 Task: Create new contact,   with mail id: 'ScarlettLewis@cooperhewitt.org', first name: 'Scarlett', Last name: 'Lewis', Job Title: UX/UI Designer, Phone number (408) 555-9012. Change life cycle stage to  'Lead' and lead status to 'New'. Add new company to the associated contact: www.verizon.com and type: Vendor. Logged in from softage.4@softage.net
Action: Mouse moved to (63, 54)
Screenshot: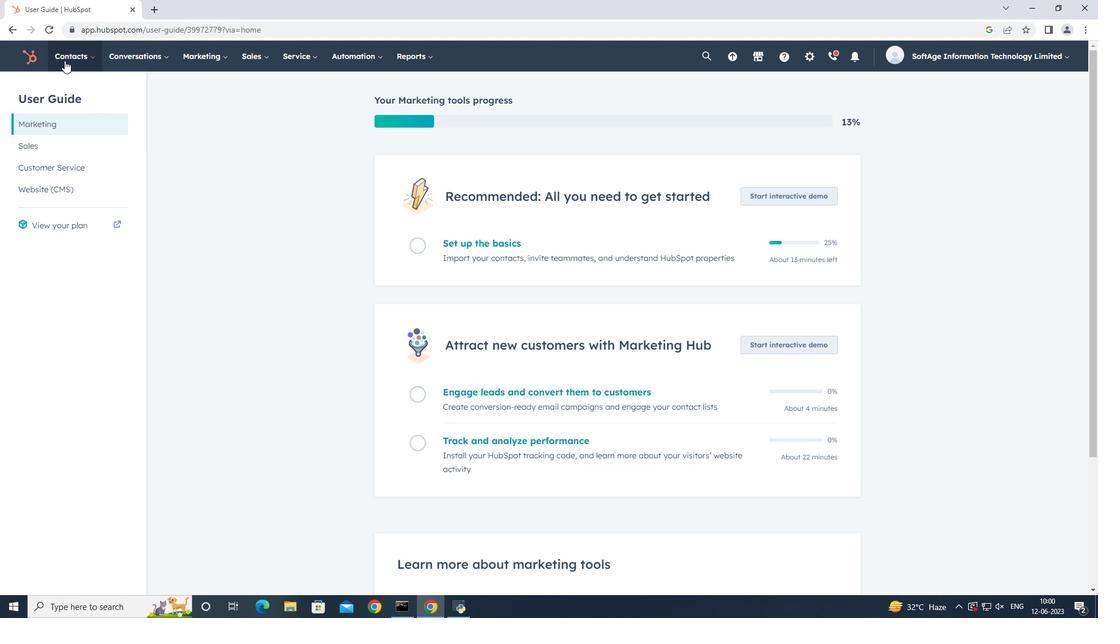 
Action: Mouse pressed left at (63, 54)
Screenshot: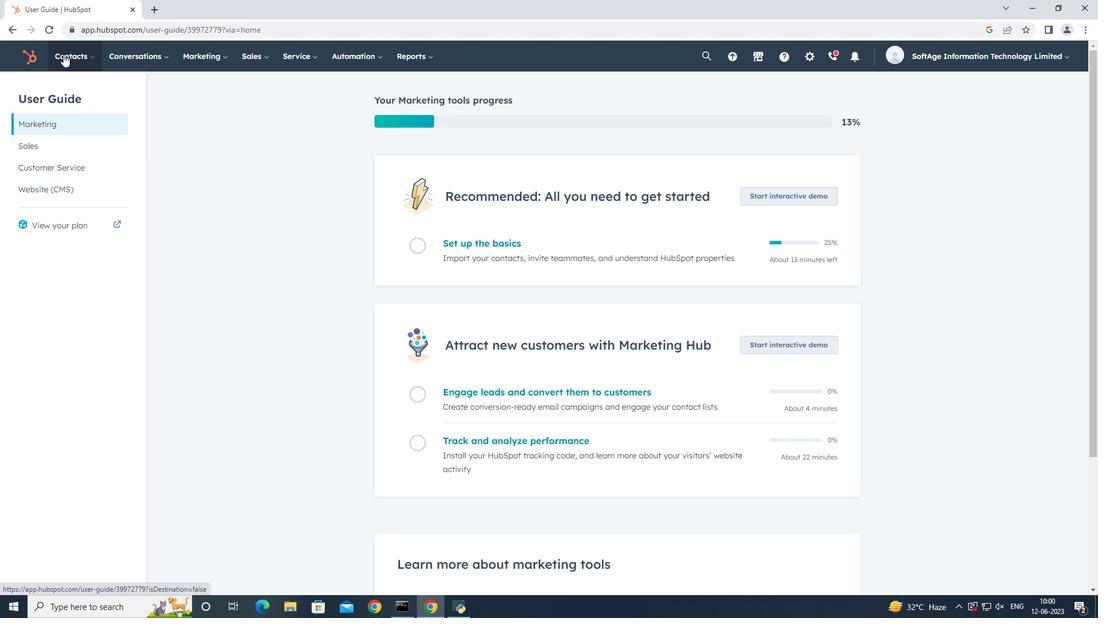 
Action: Mouse moved to (85, 86)
Screenshot: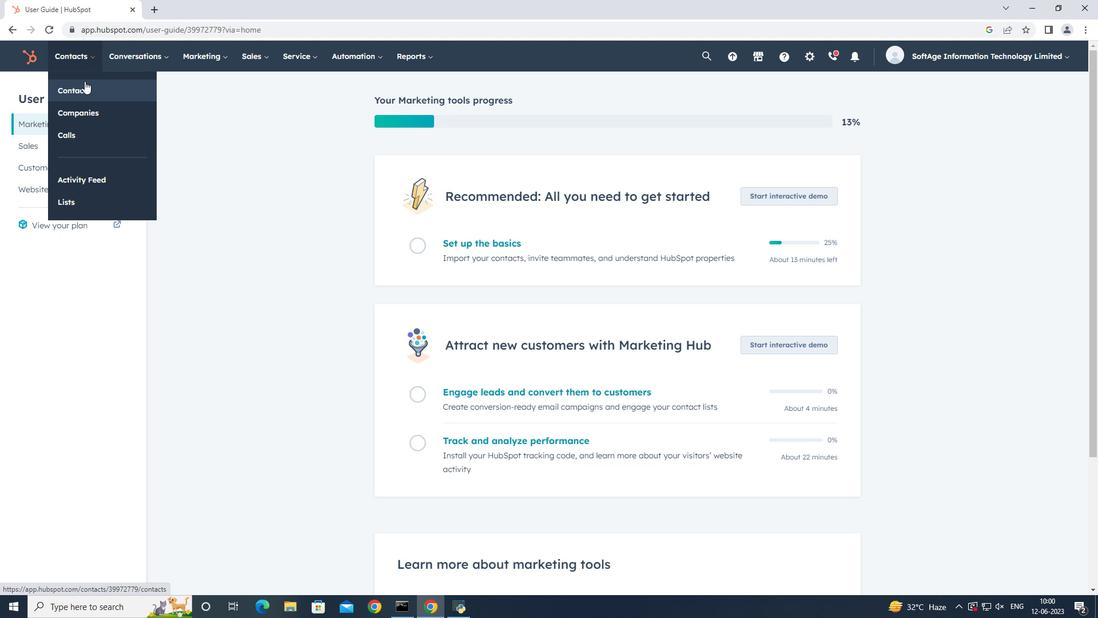 
Action: Mouse pressed left at (85, 86)
Screenshot: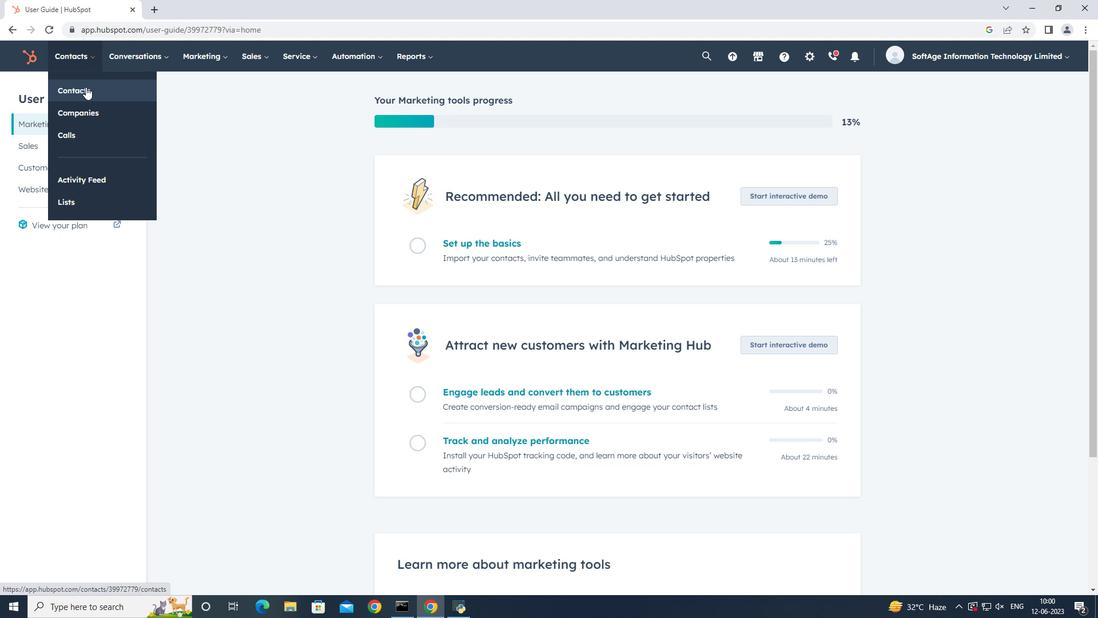 
Action: Mouse moved to (1032, 100)
Screenshot: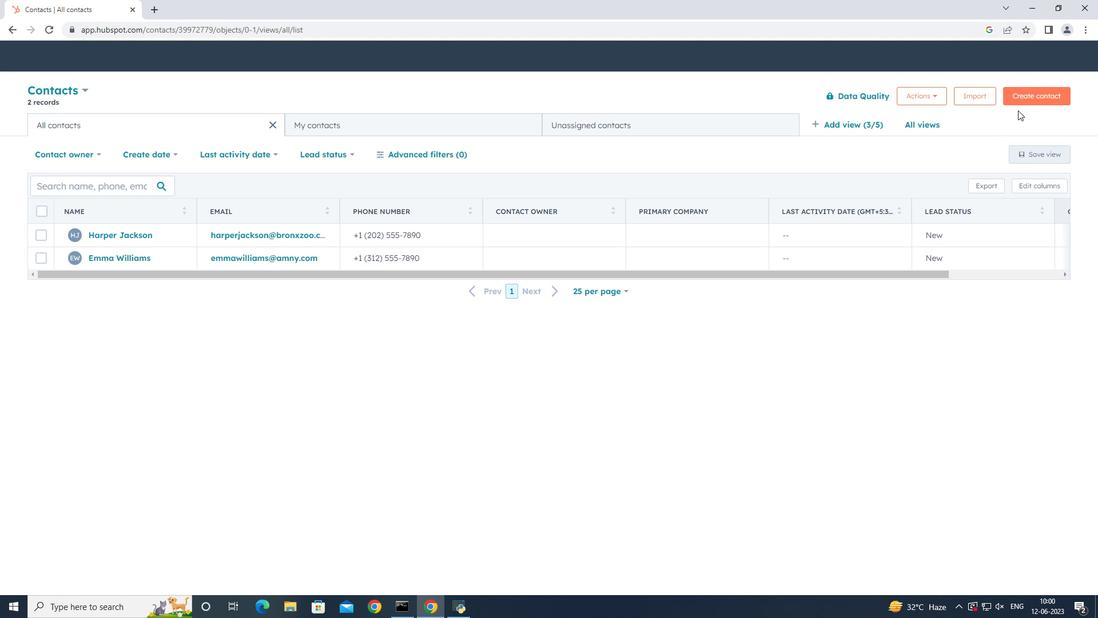
Action: Mouse pressed left at (1032, 100)
Screenshot: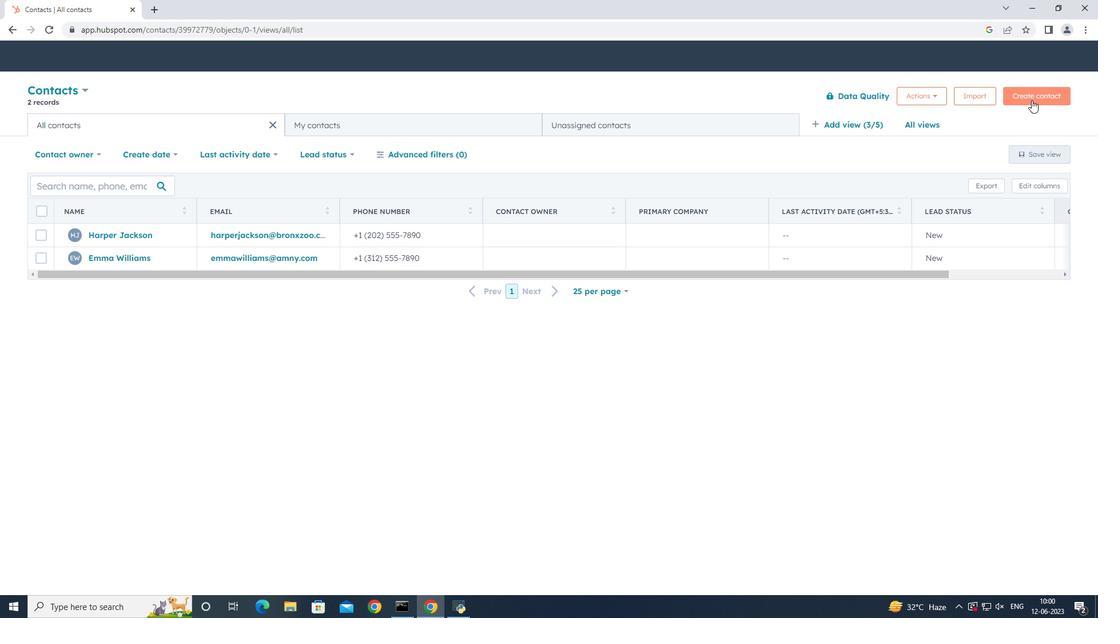 
Action: Mouse moved to (879, 144)
Screenshot: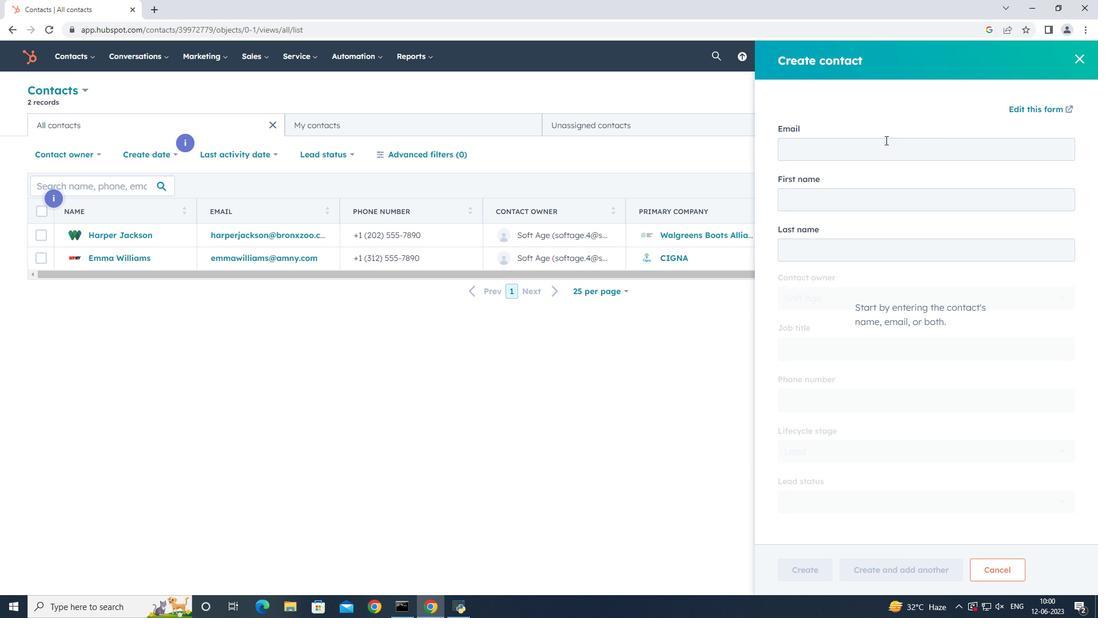 
Action: Mouse pressed left at (879, 144)
Screenshot: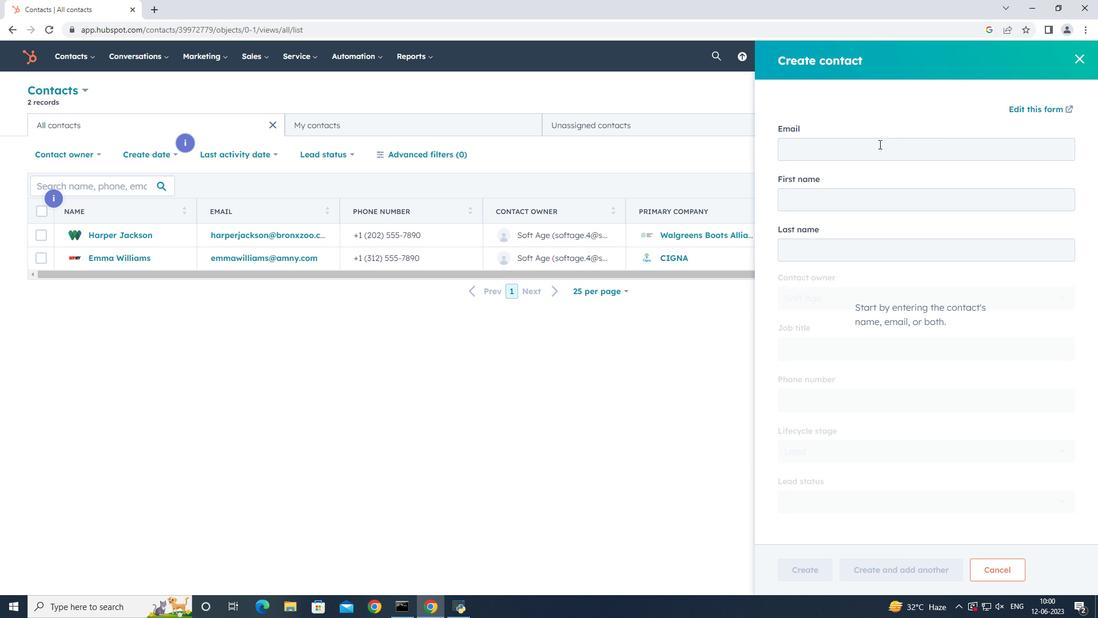 
Action: Mouse moved to (876, 145)
Screenshot: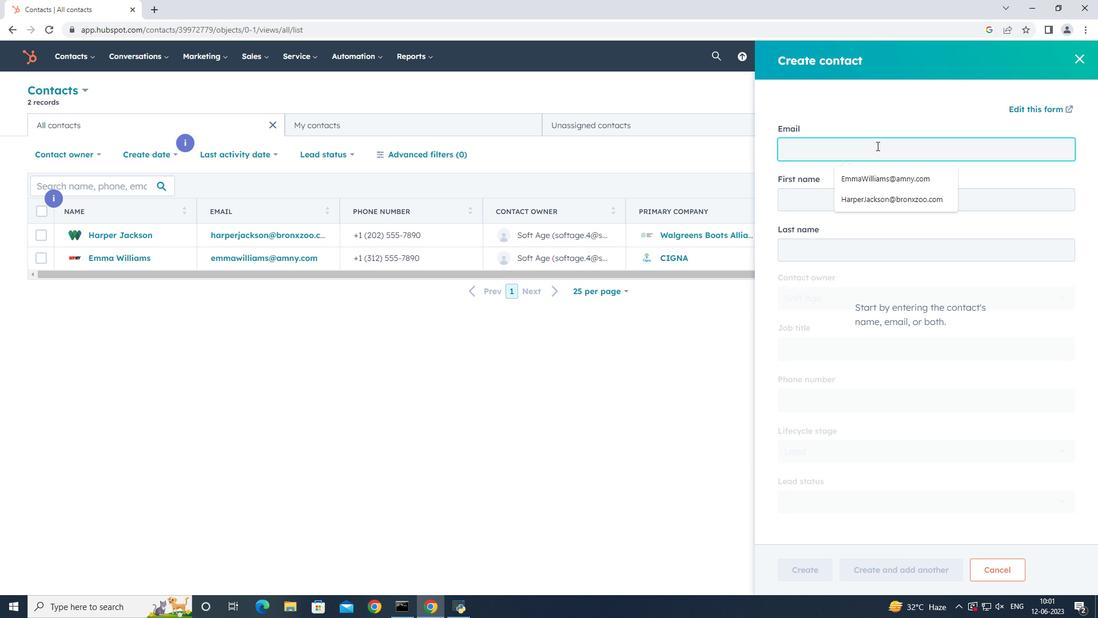 
Action: Key pressed <Key.shift>Scarlett<Key.shift><Key.shift><Key.shift><Key.shift><Key.shift><Key.shift>Lewis<Key.shift>@cooperhewitt.org
Screenshot: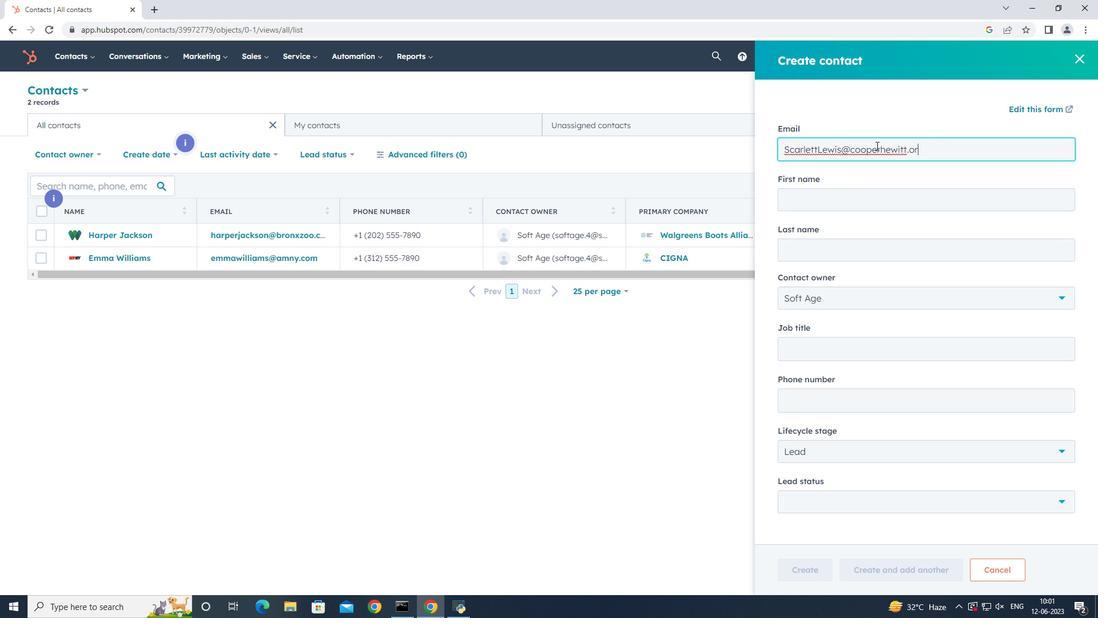 
Action: Mouse moved to (931, 198)
Screenshot: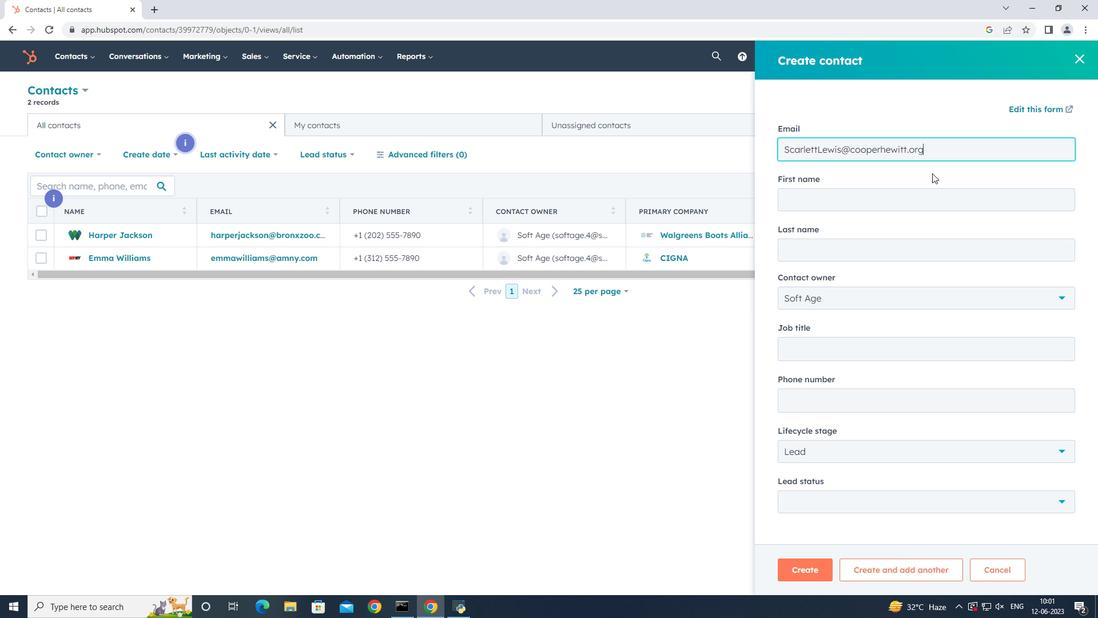 
Action: Mouse pressed left at (931, 198)
Screenshot: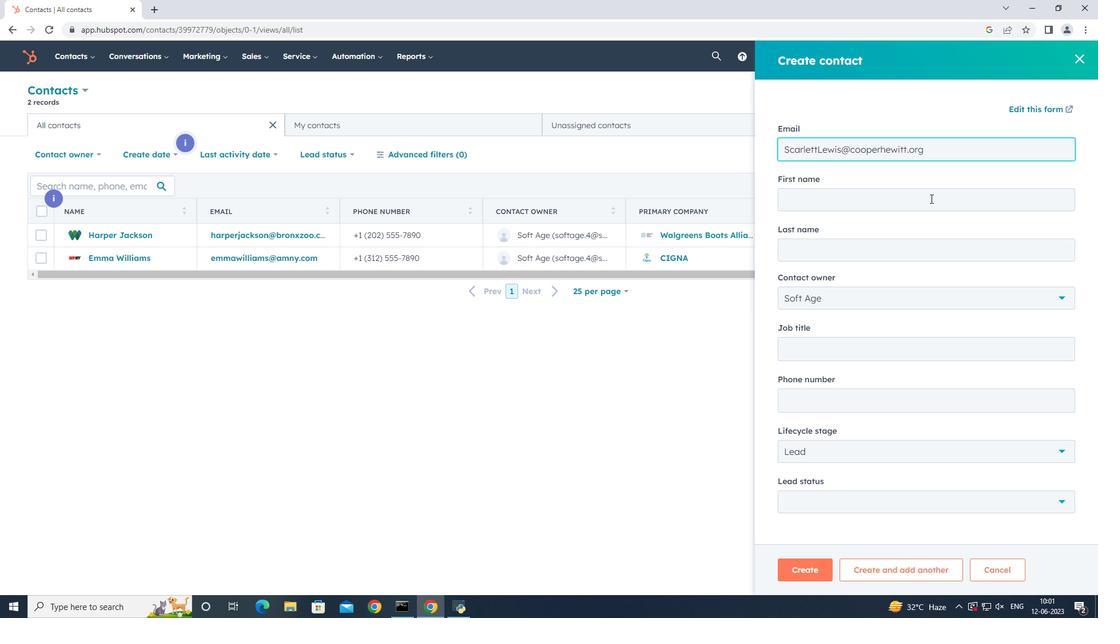 
Action: Mouse moved to (929, 189)
Screenshot: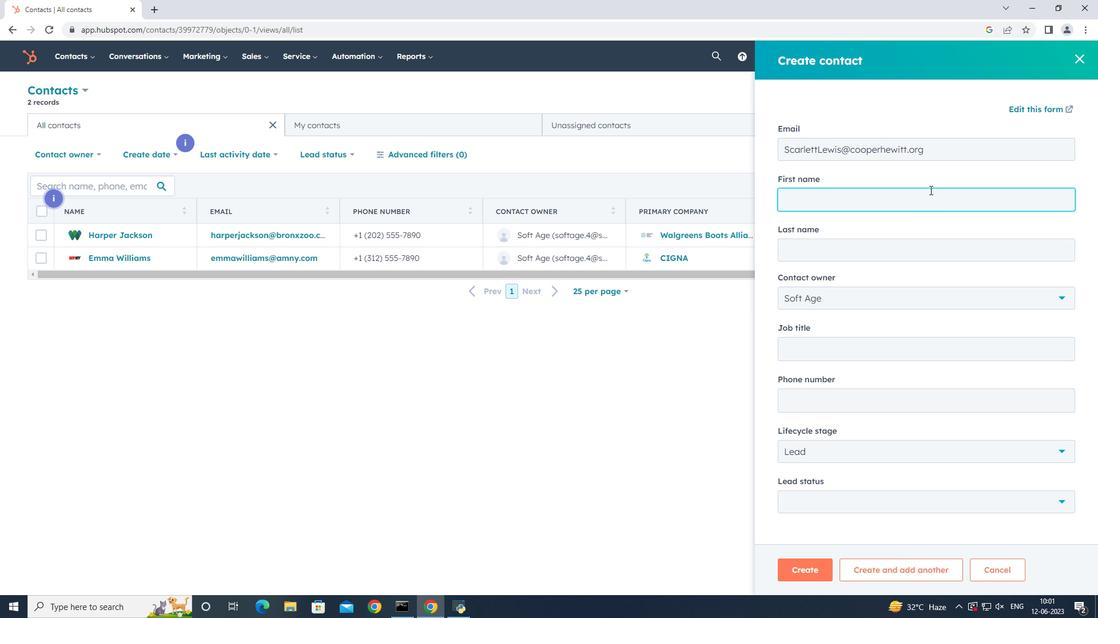 
Action: Key pressed <Key.shift>Scarlett<Key.tab><Key.shift><Key.shift><Key.shift><Key.shift><Key.shift><Key.shift><Key.shift><Key.shift><Key.shift><Key.shift><Key.shift><Key.shift><Key.shift><Key.shift><Key.shift><Key.shift><Key.shift><Key.shift><Key.shift><Key.shift><Key.shift><Key.shift><Key.shift><Key.shift>Lewis
Screenshot: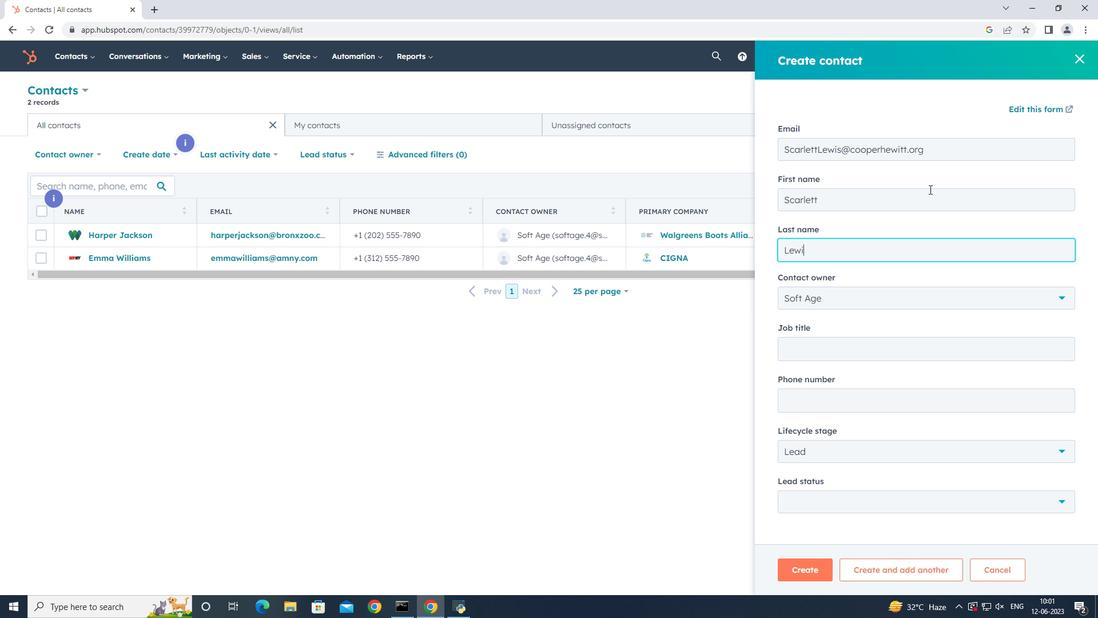 
Action: Mouse moved to (882, 347)
Screenshot: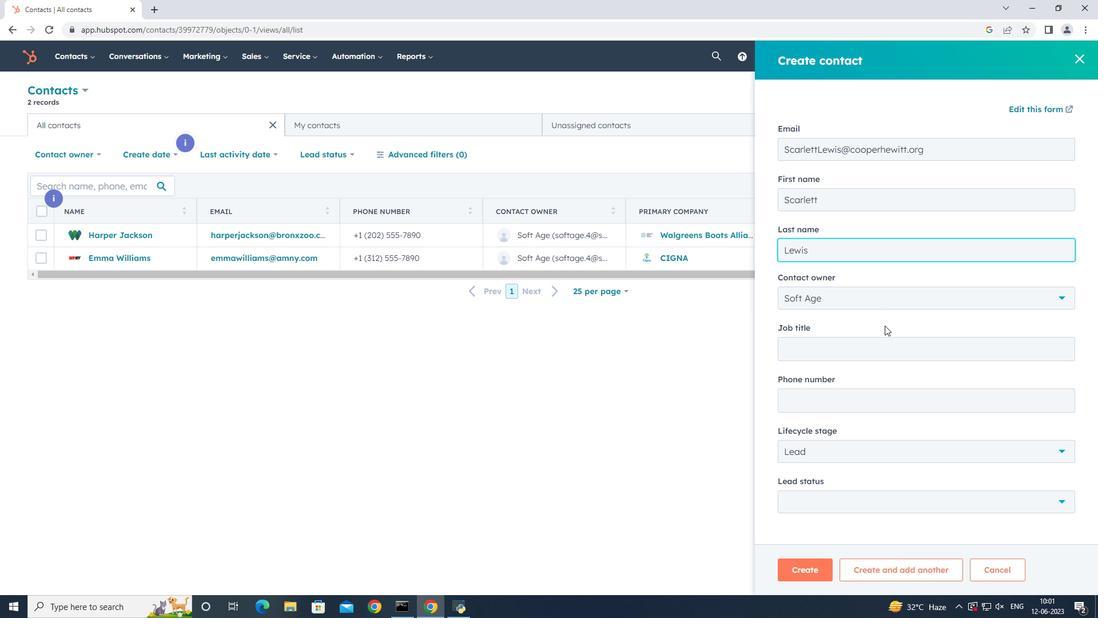 
Action: Mouse pressed left at (882, 347)
Screenshot: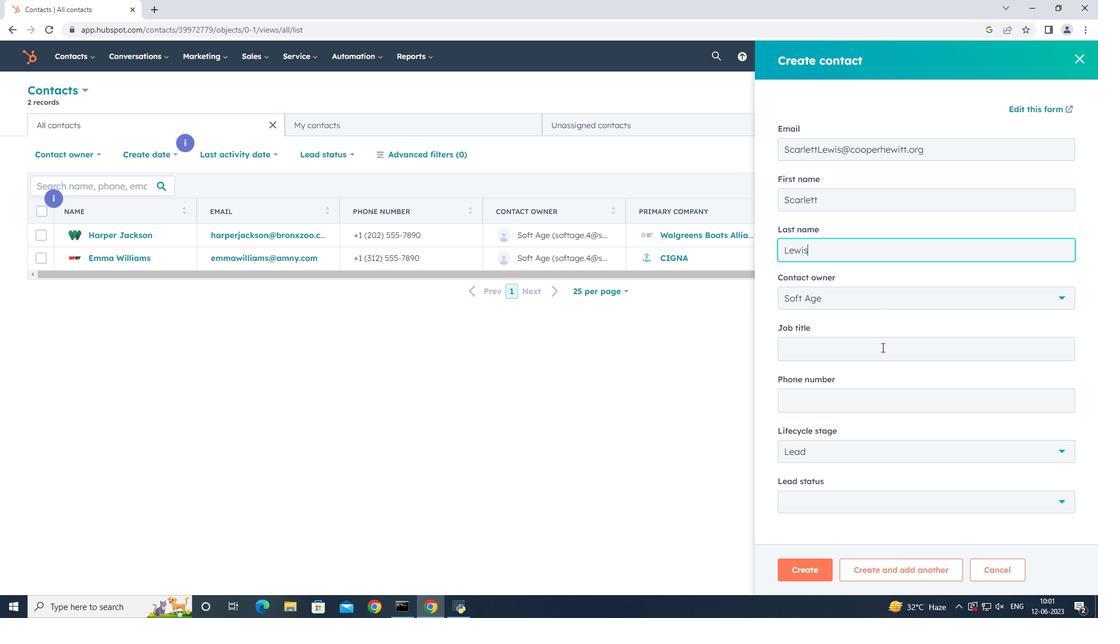 
Action: Key pressed <Key.shift>UX/<Key.shift>UI<Key.space><Key.shift><Key.shift><Key.shift><Key.shift><Key.shift><Key.shift><Key.shift><Key.shift><Key.shift><Key.shift><Key.shift><Key.shift>Designer
Screenshot: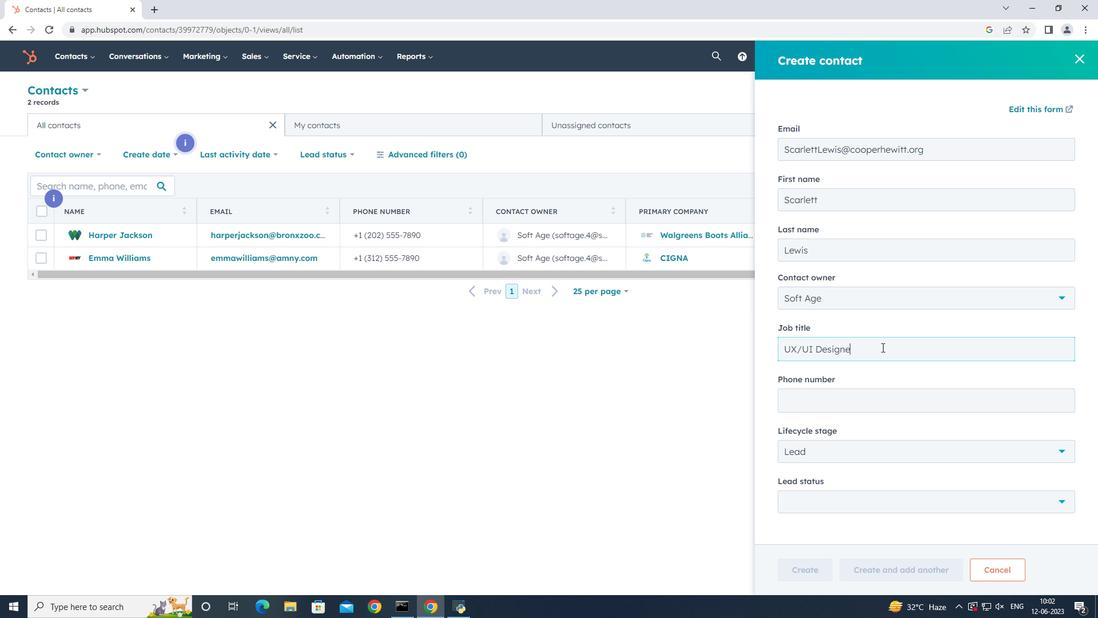 
Action: Mouse moved to (877, 403)
Screenshot: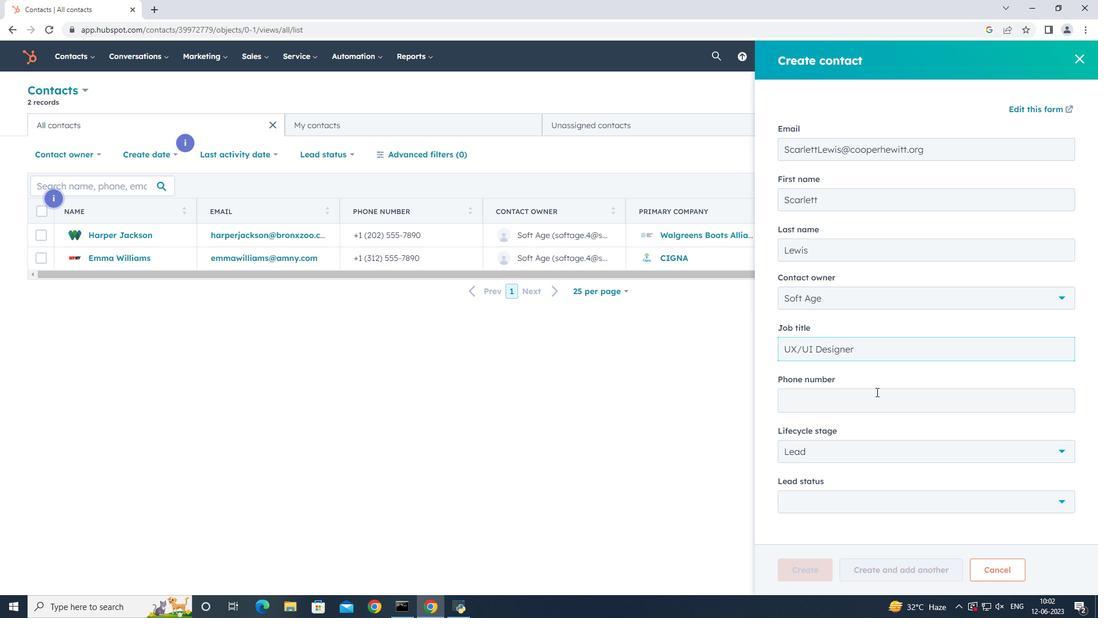 
Action: Mouse pressed left at (877, 403)
Screenshot: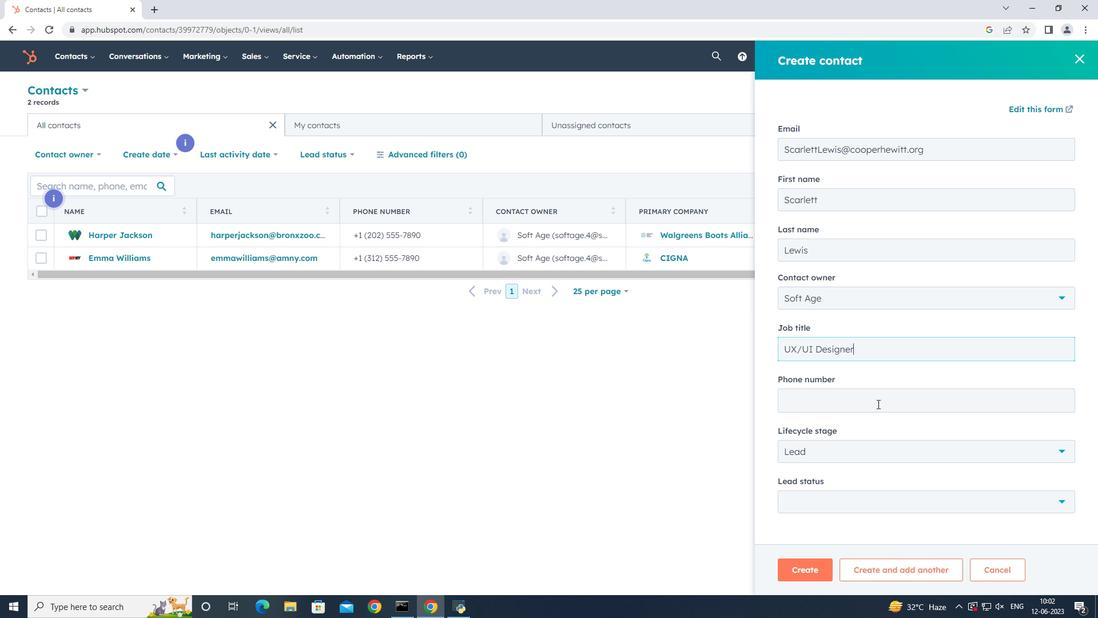 
Action: Mouse moved to (912, 403)
Screenshot: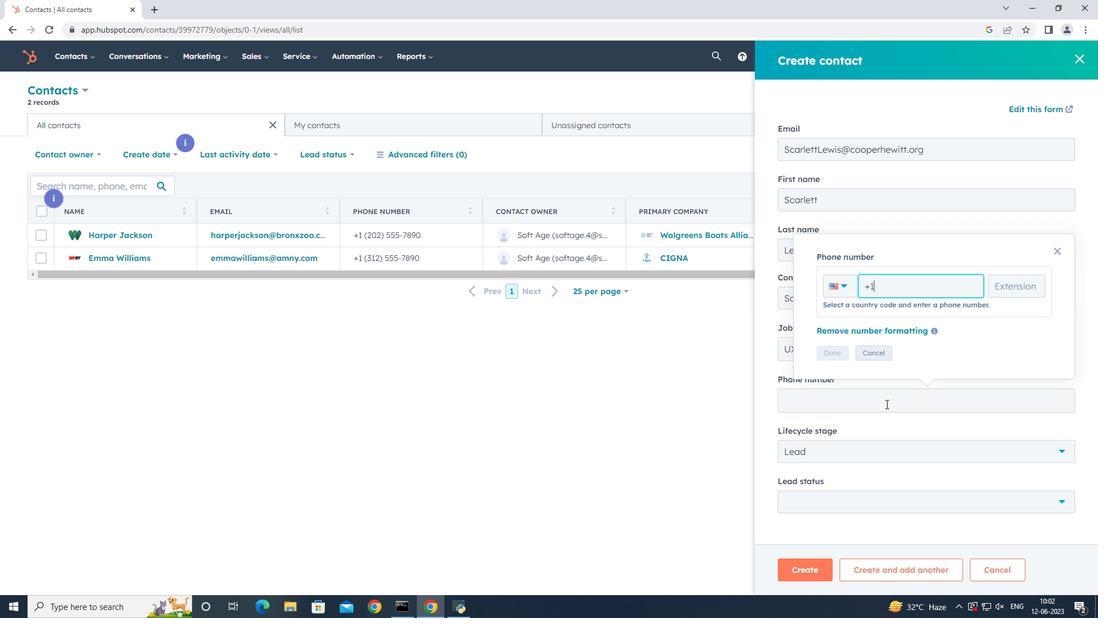 
Action: Key pressed 4085559012
Screenshot: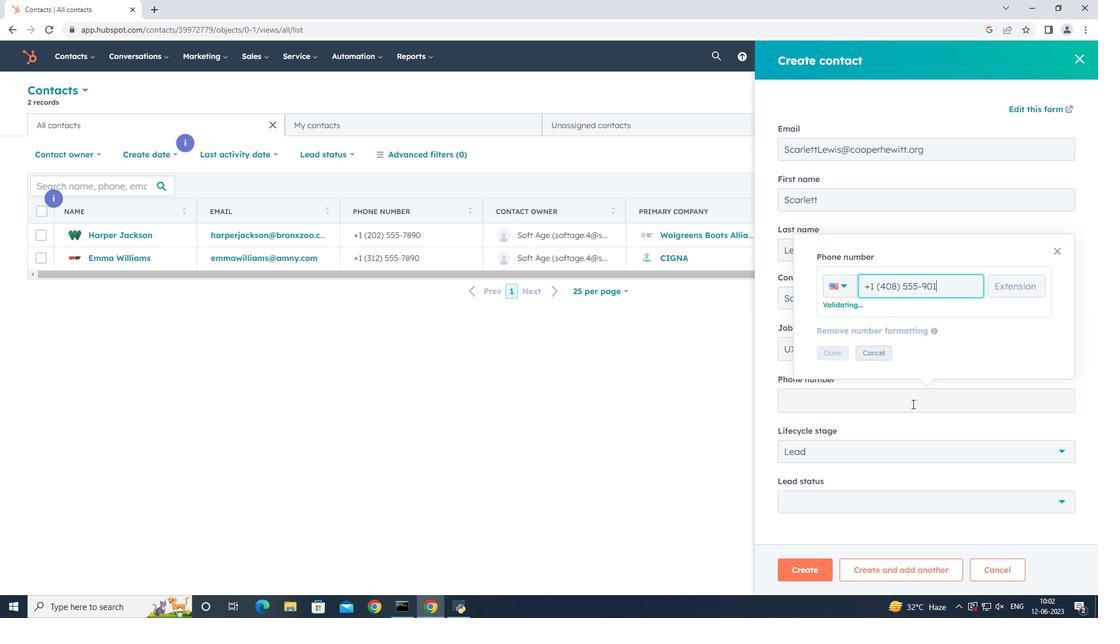 
Action: Mouse moved to (824, 346)
Screenshot: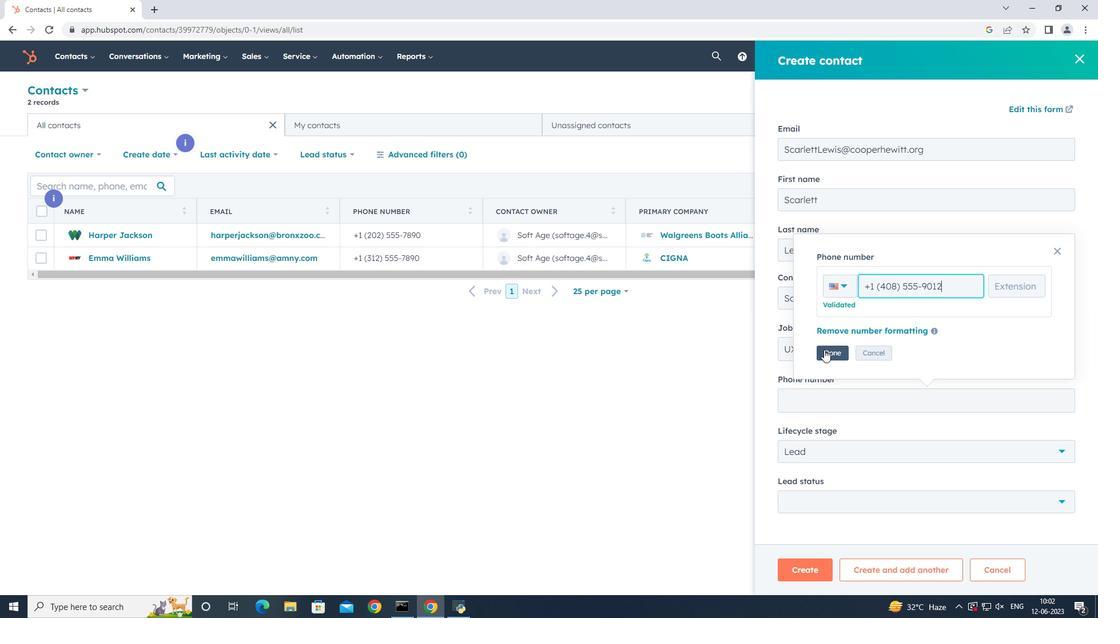 
Action: Mouse pressed left at (824, 346)
Screenshot: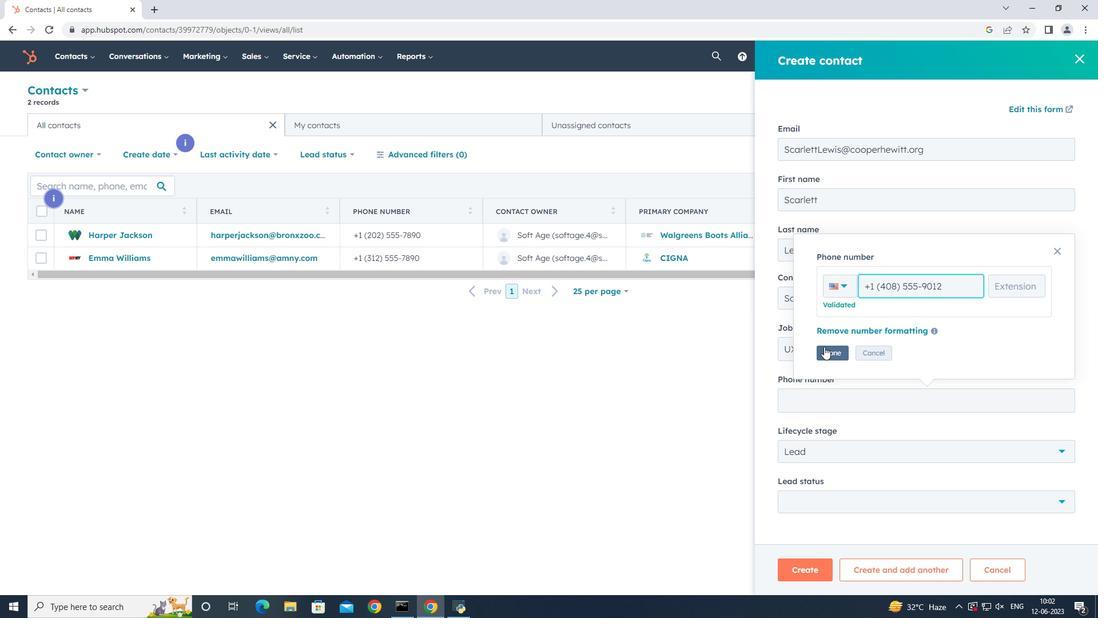 
Action: Mouse moved to (933, 456)
Screenshot: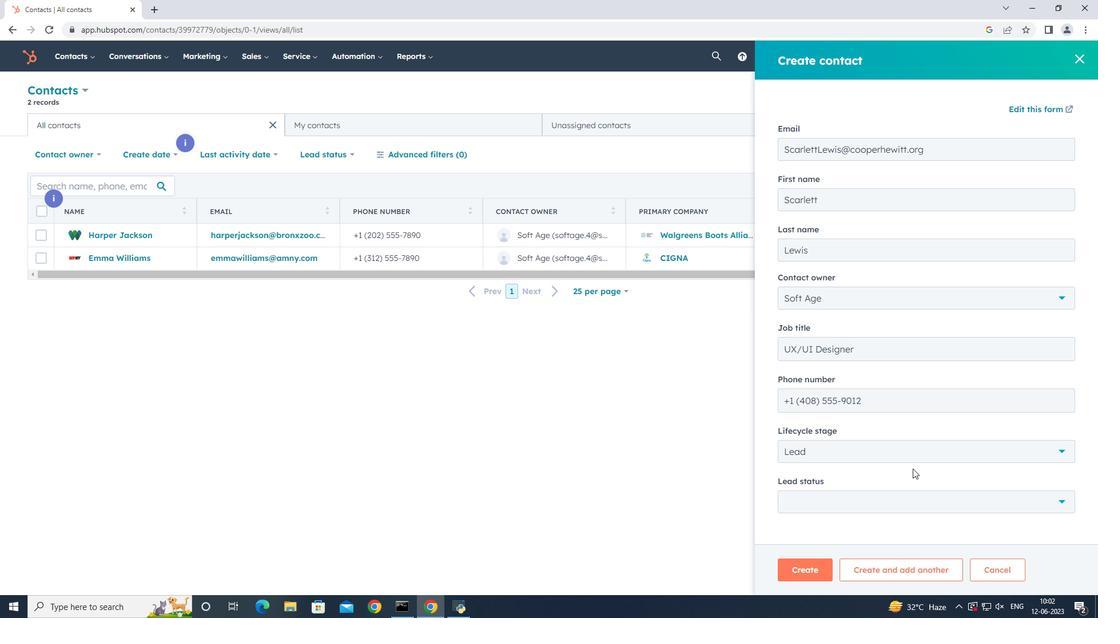 
Action: Mouse pressed left at (933, 456)
Screenshot: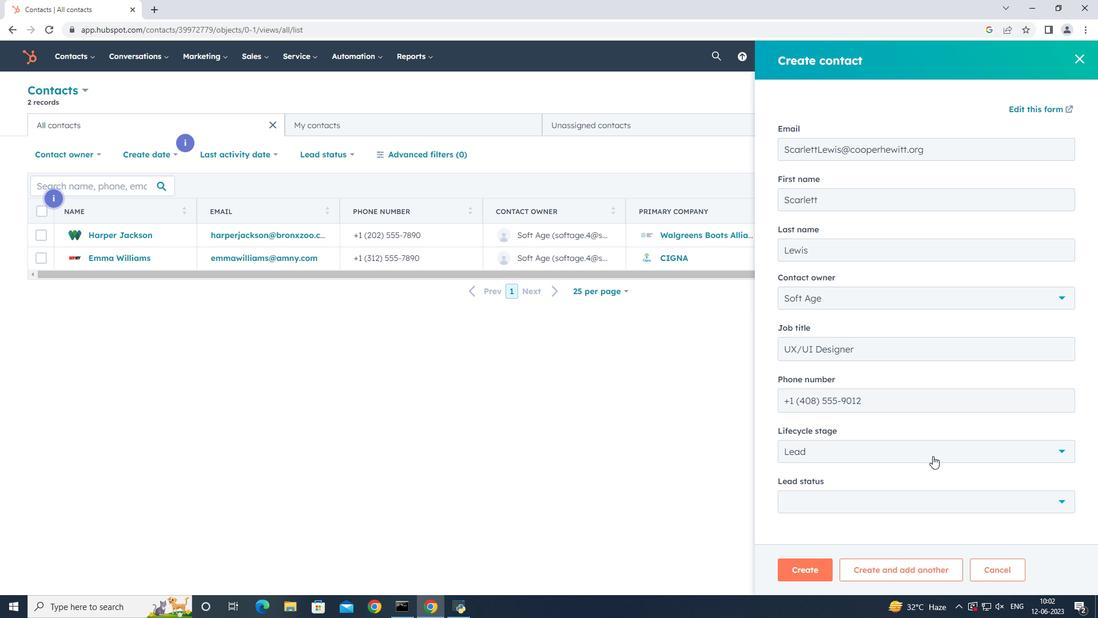 
Action: Mouse moved to (947, 346)
Screenshot: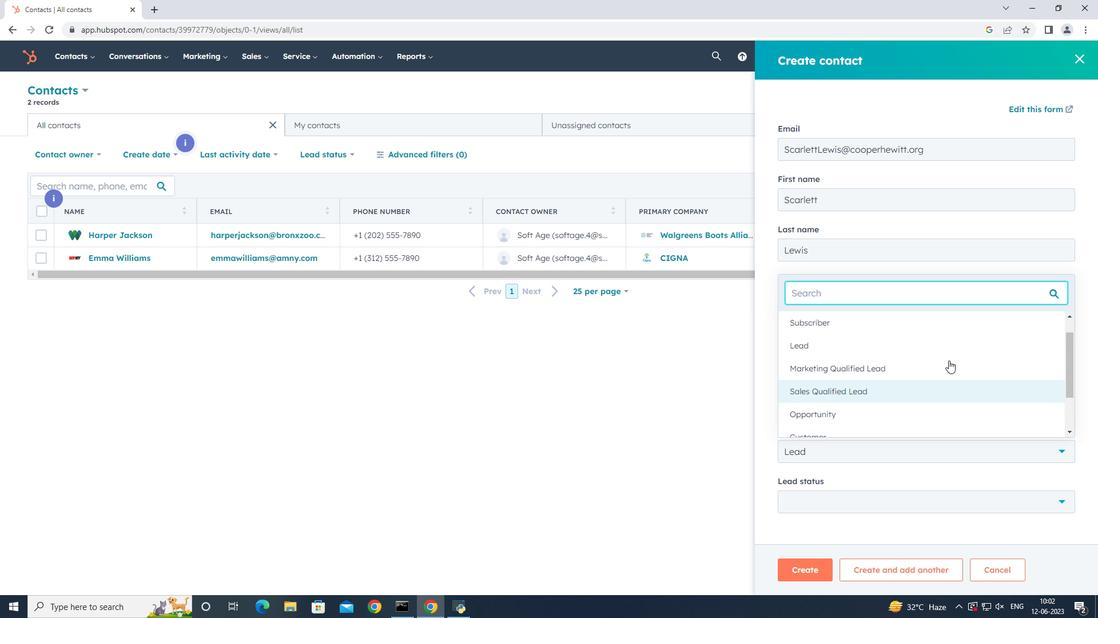 
Action: Mouse pressed left at (947, 346)
Screenshot: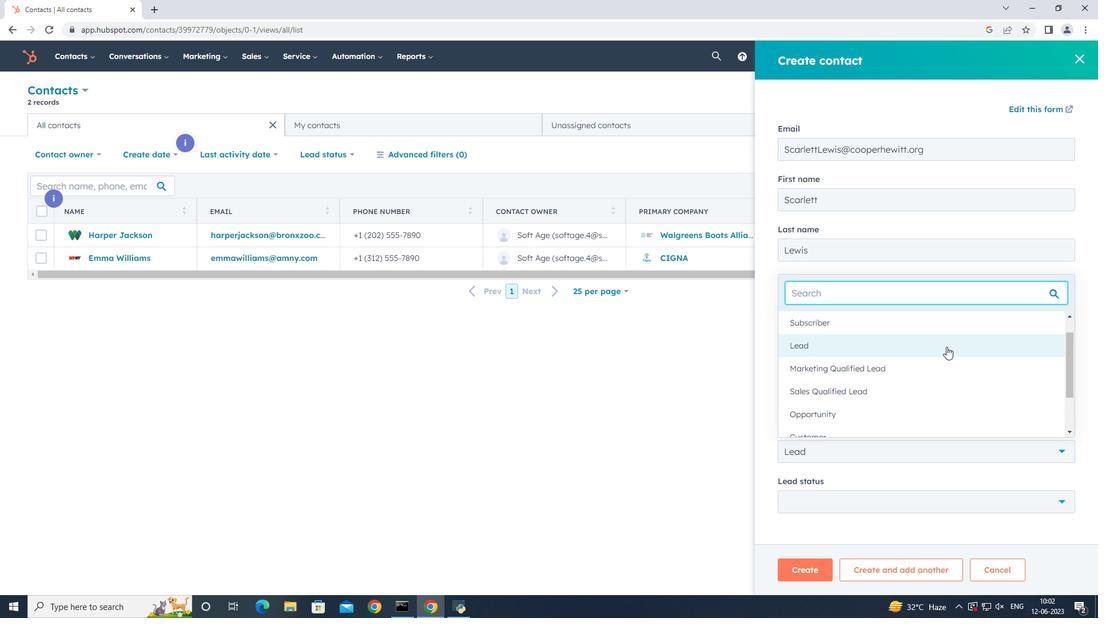 
Action: Mouse moved to (932, 502)
Screenshot: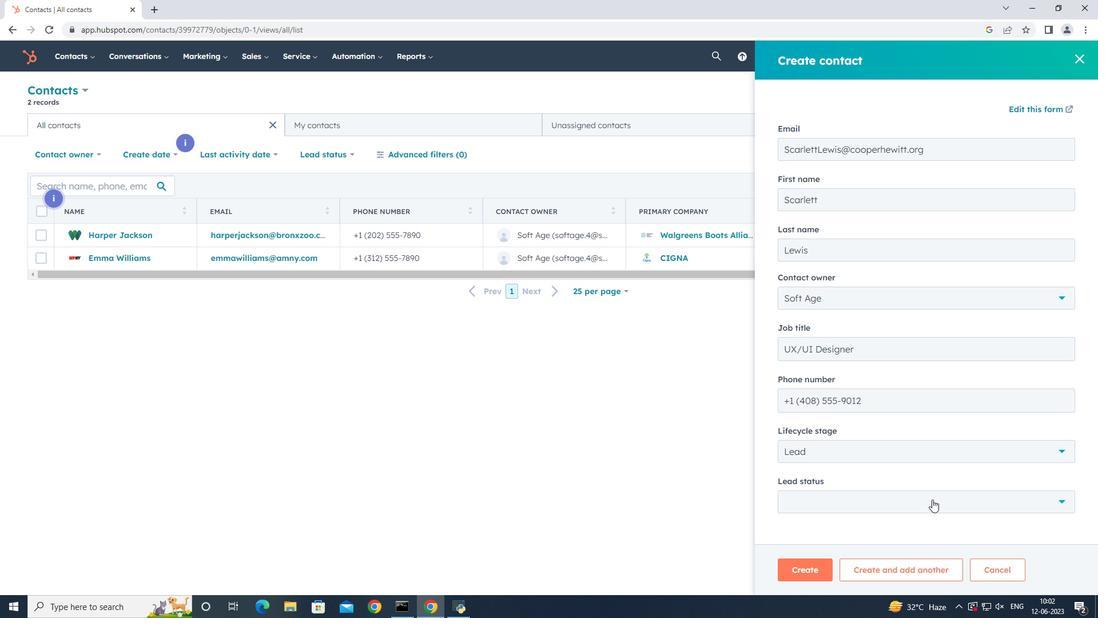
Action: Mouse pressed left at (932, 502)
Screenshot: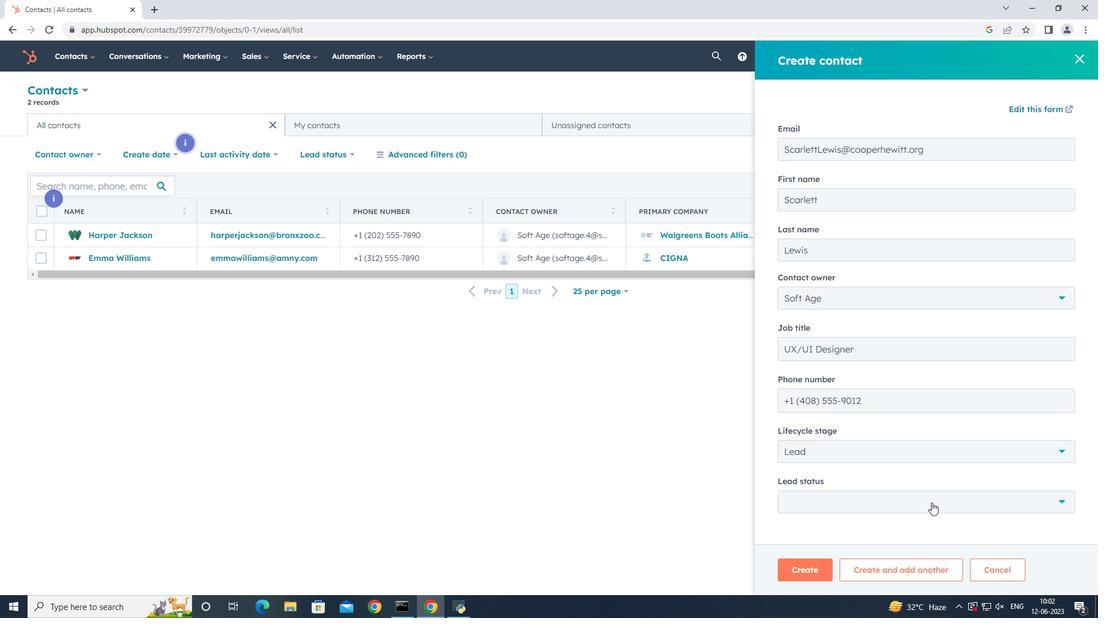 
Action: Mouse moved to (938, 401)
Screenshot: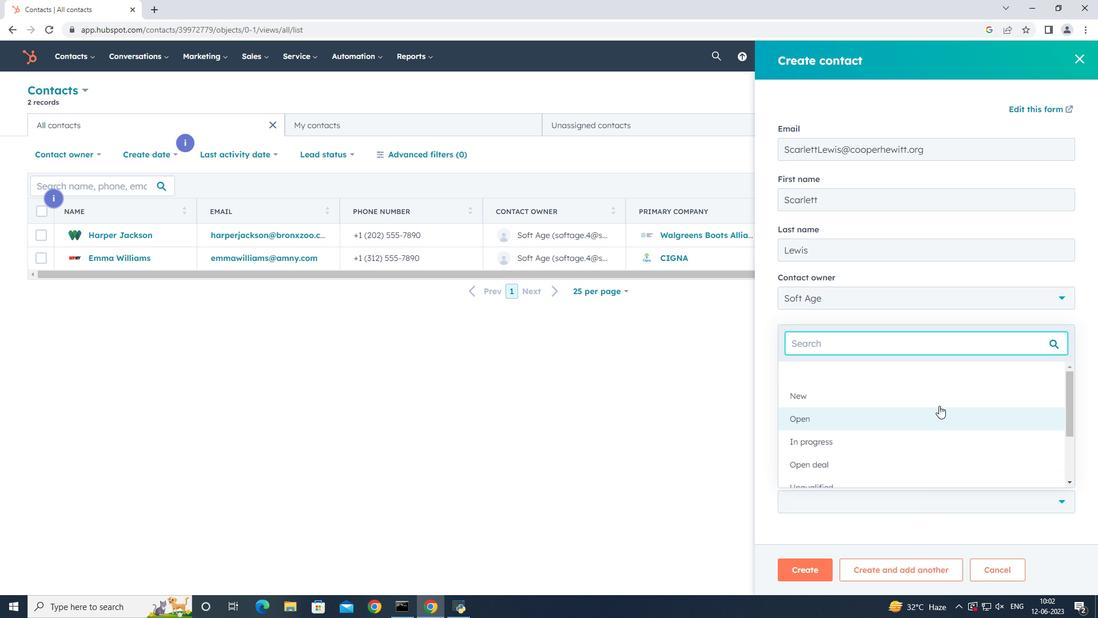 
Action: Mouse pressed left at (938, 401)
Screenshot: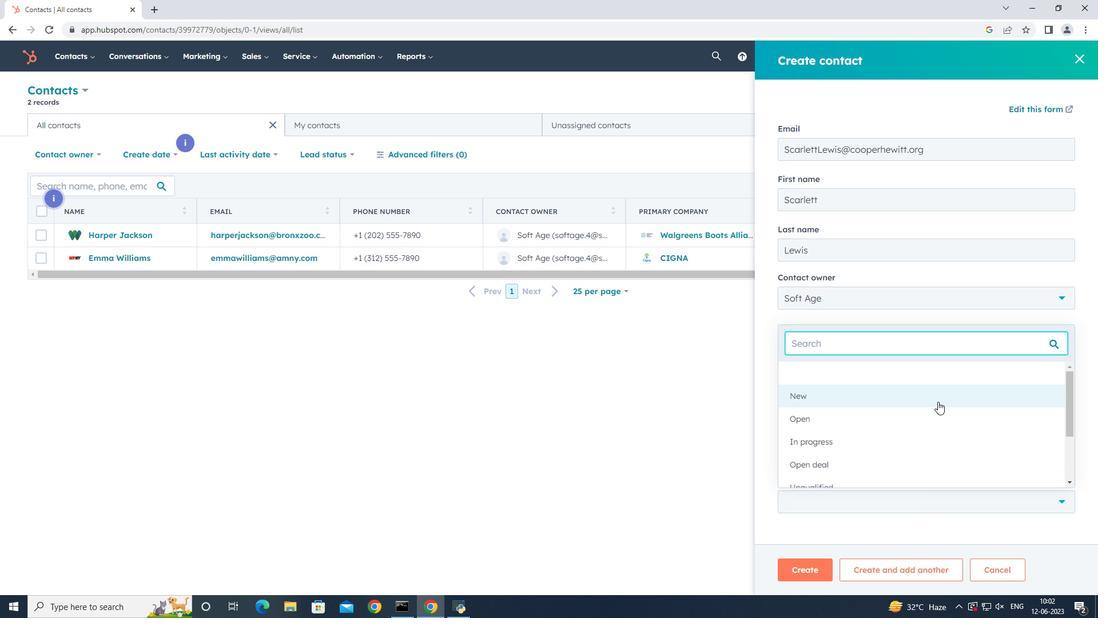 
Action: Mouse moved to (811, 566)
Screenshot: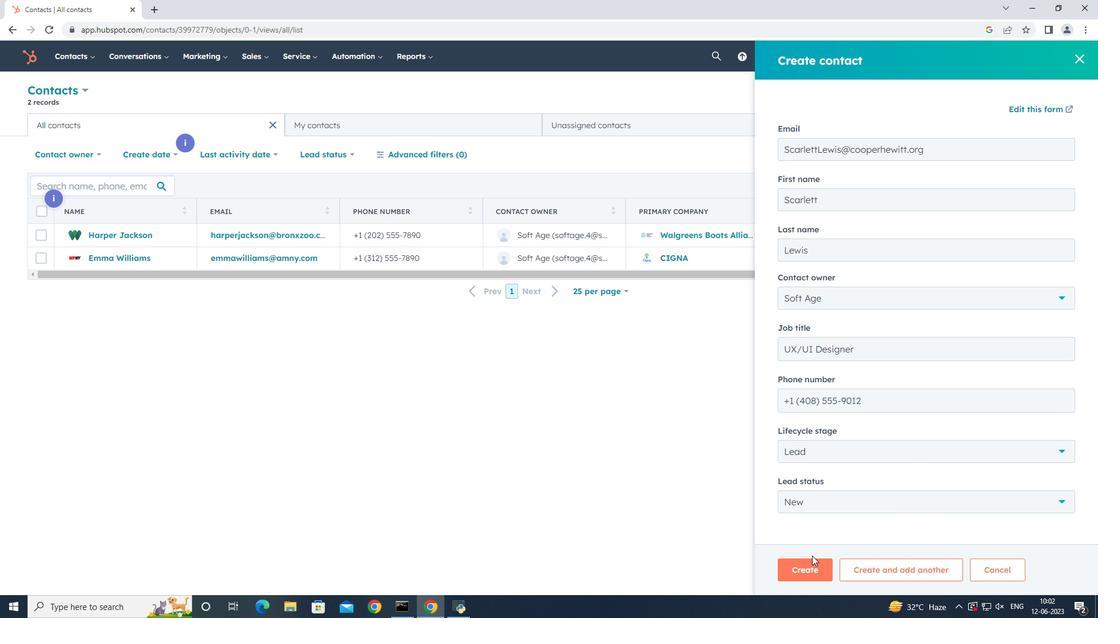 
Action: Mouse pressed left at (811, 566)
Screenshot: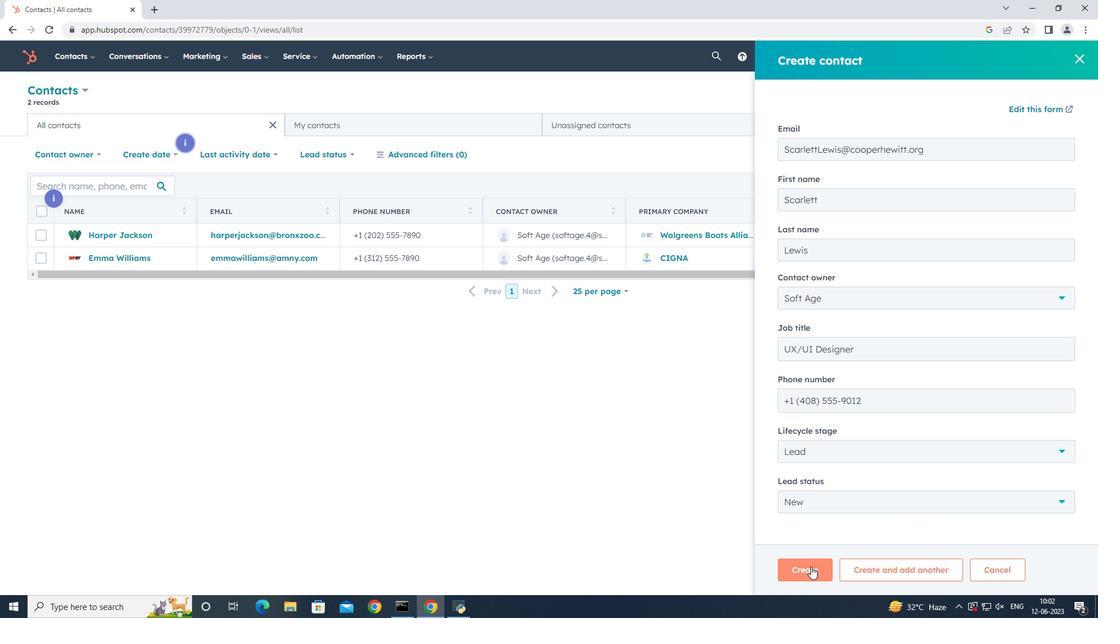 
Action: Mouse moved to (779, 372)
Screenshot: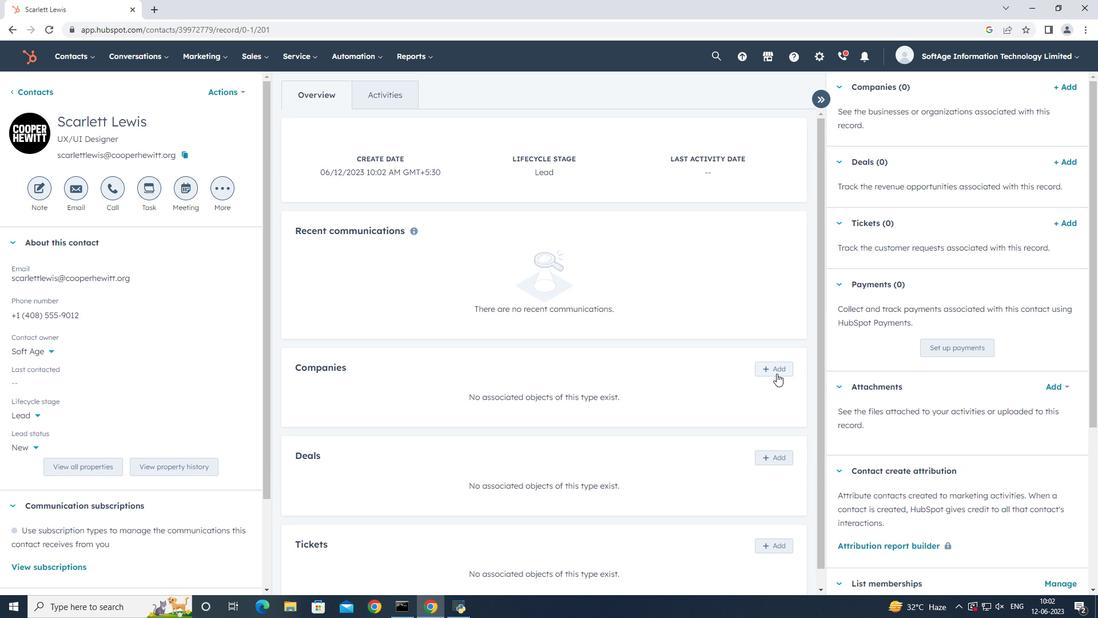 
Action: Mouse pressed left at (779, 372)
Screenshot: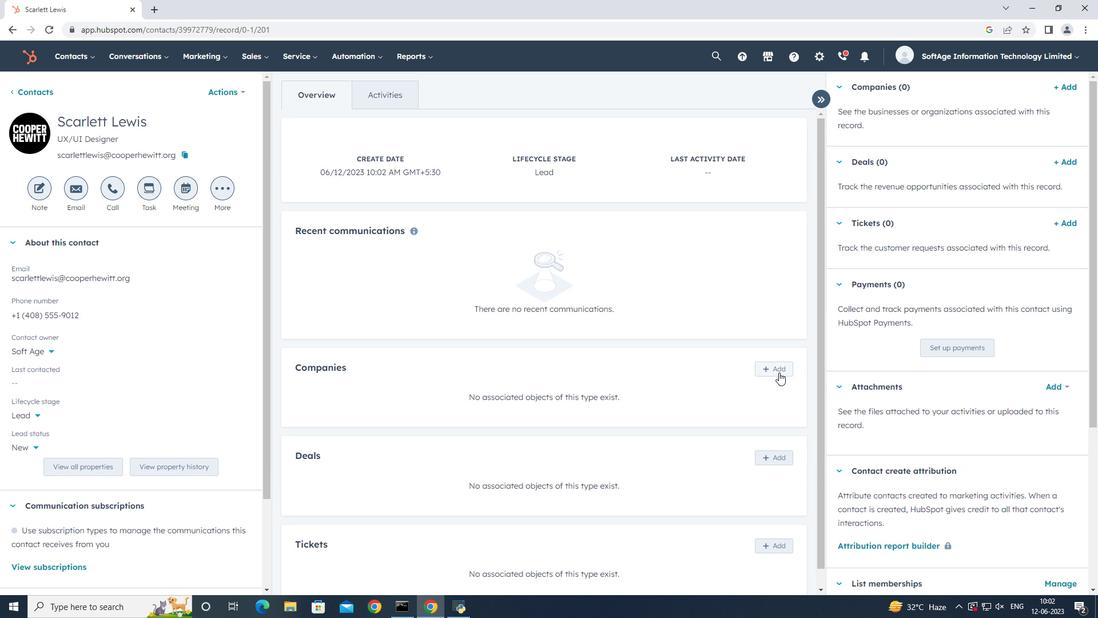 
Action: Mouse moved to (865, 128)
Screenshot: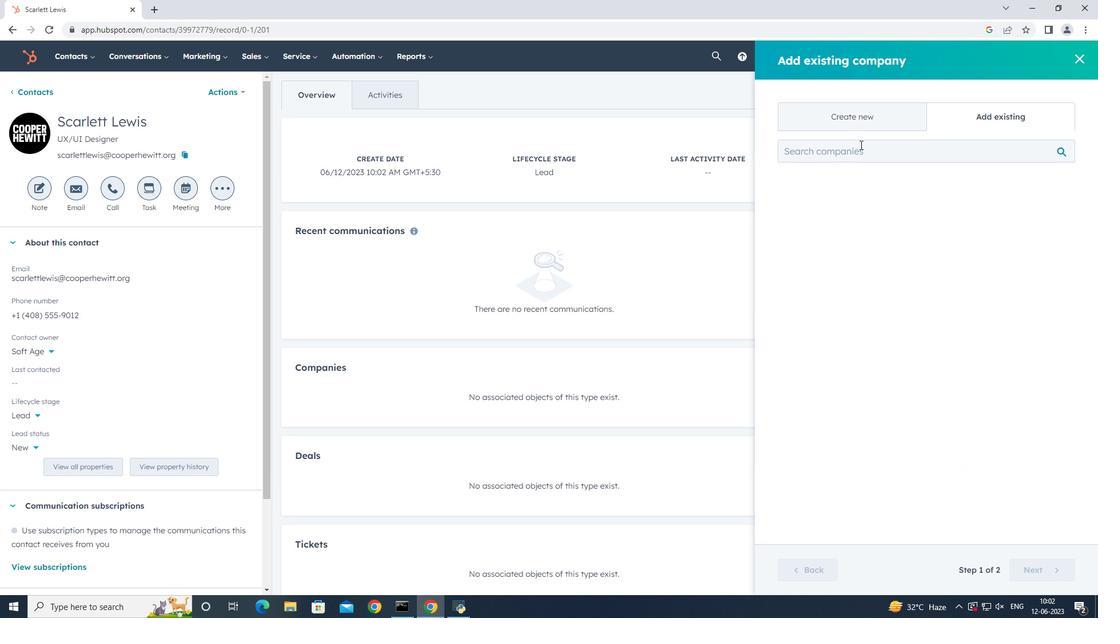 
Action: Mouse pressed left at (865, 128)
Screenshot: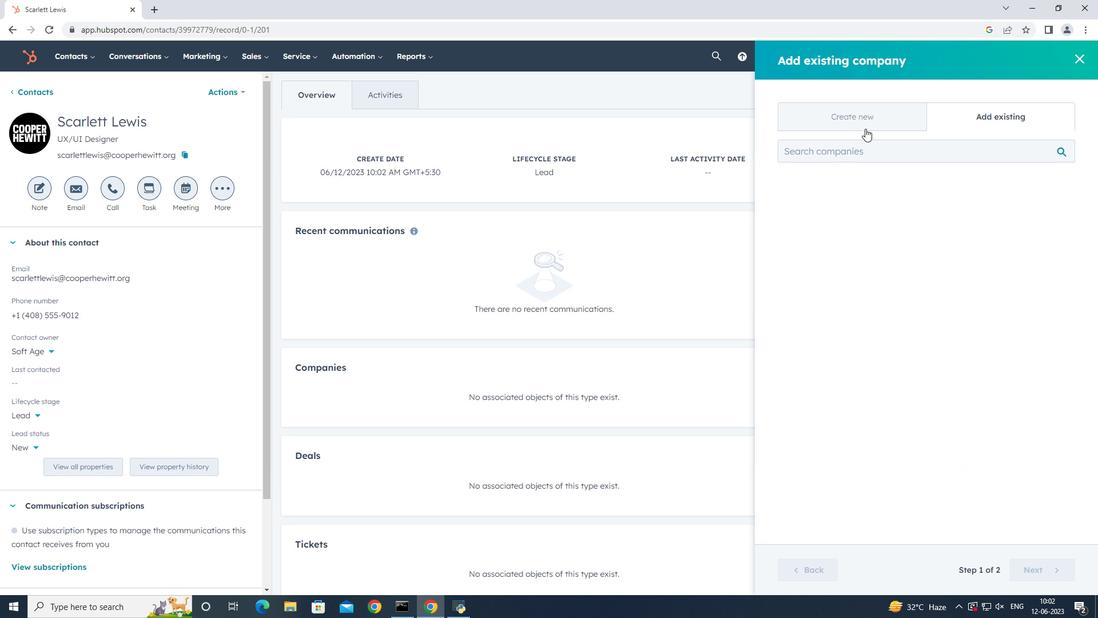
Action: Mouse moved to (865, 188)
Screenshot: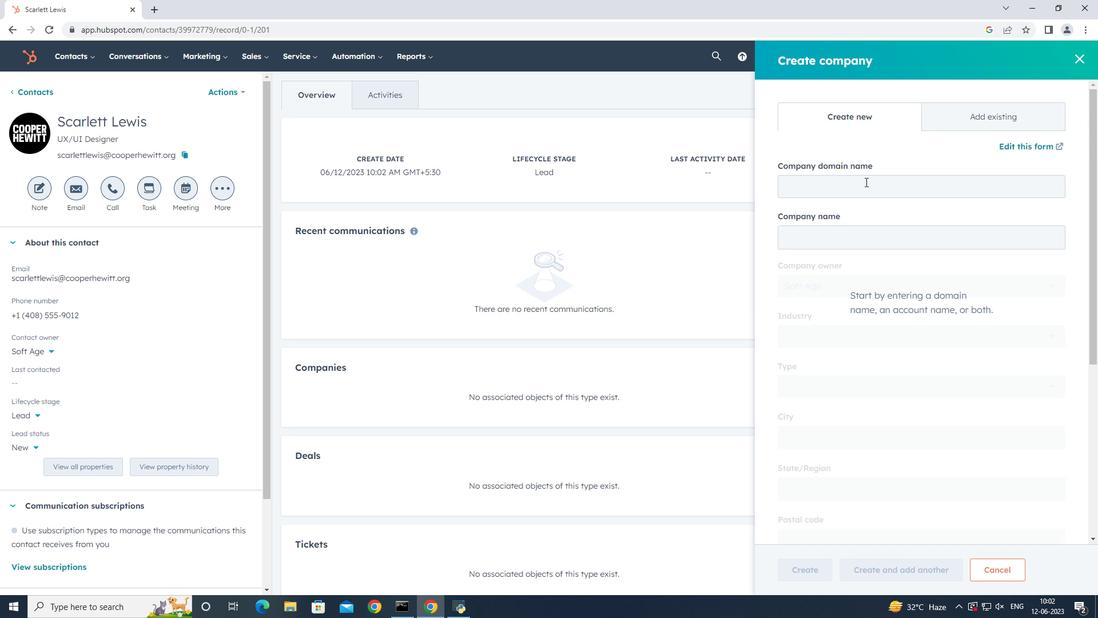 
Action: Mouse pressed left at (865, 188)
Screenshot: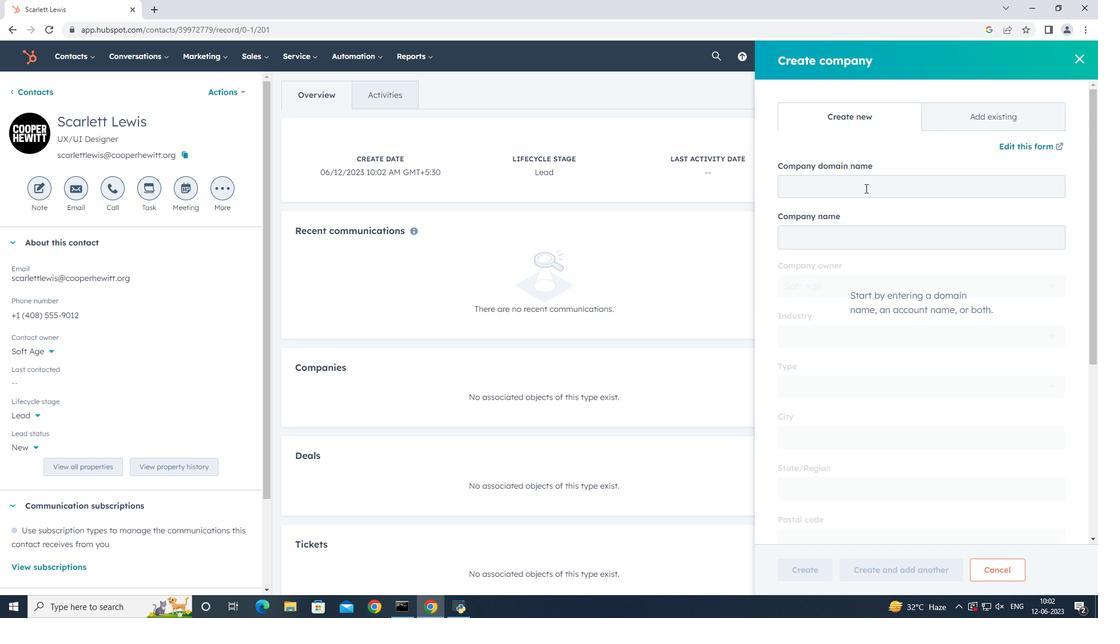 
Action: Key pressed www.version.com
Screenshot: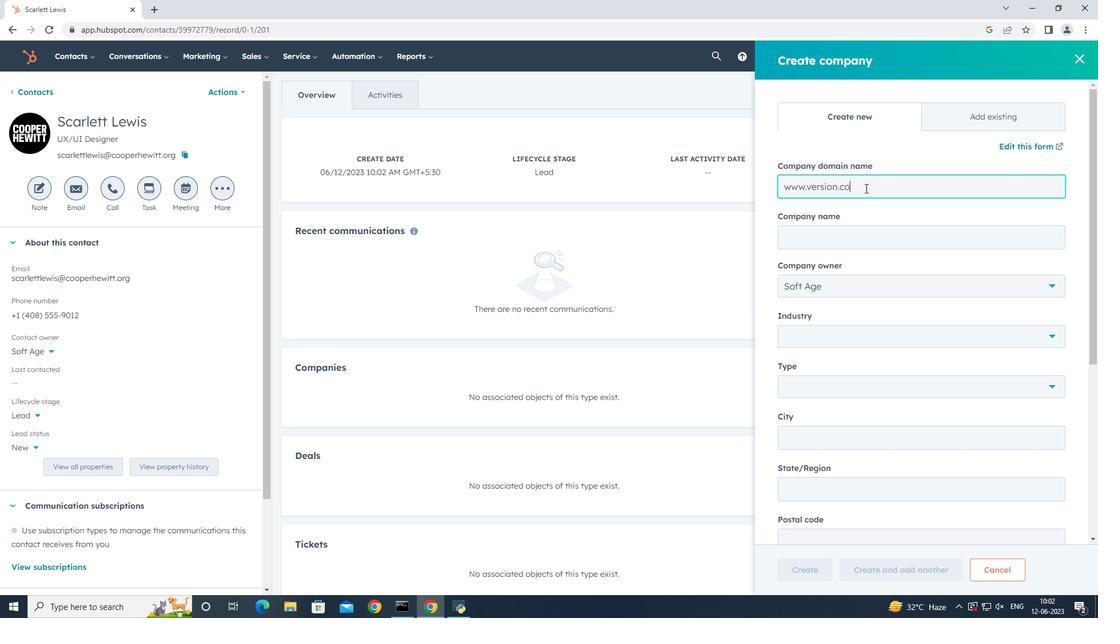
Action: Mouse moved to (852, 195)
Screenshot: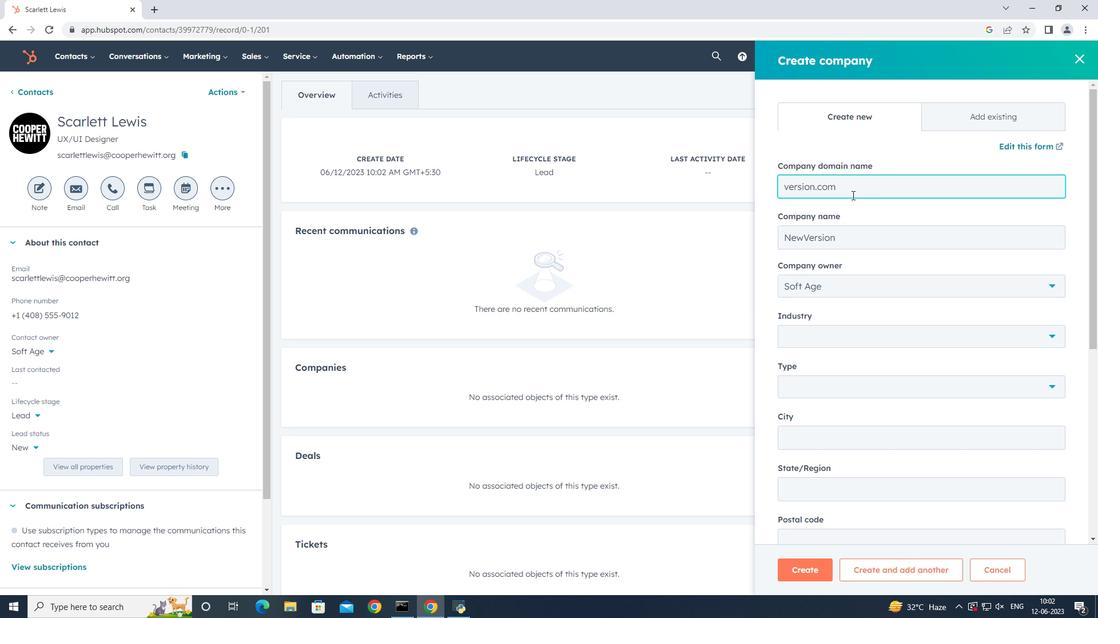 
Action: Key pressed <Key.left><Key.left><Key.left><Key.left><Key.left><Key.left><Key.left><Key.left><Key.left><Key.left><Key.left>www.
Screenshot: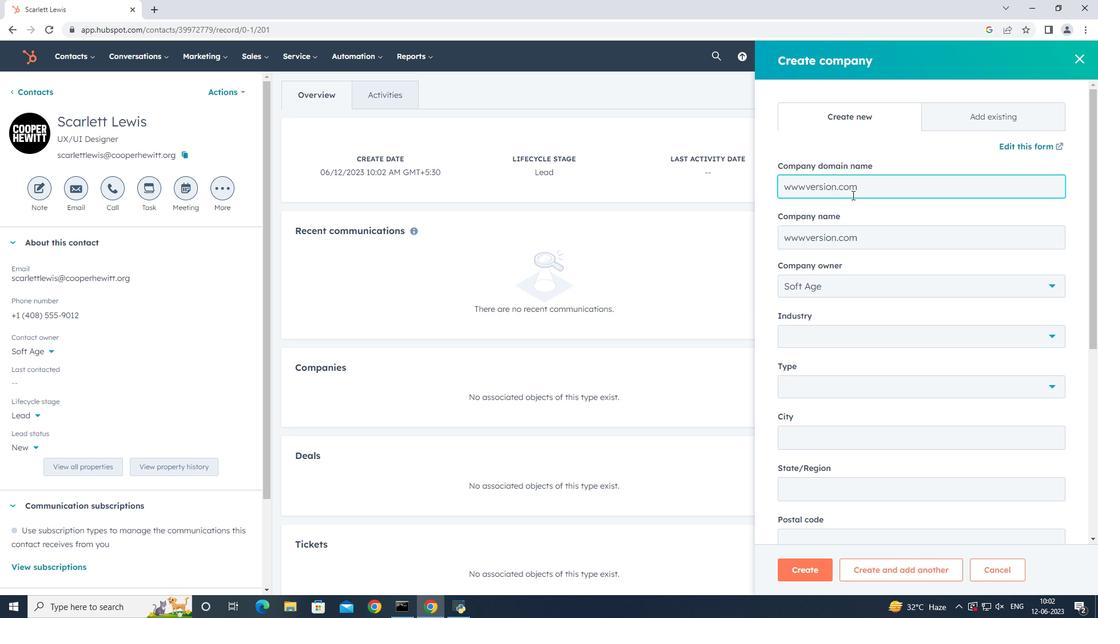 
Action: Mouse moved to (859, 331)
Screenshot: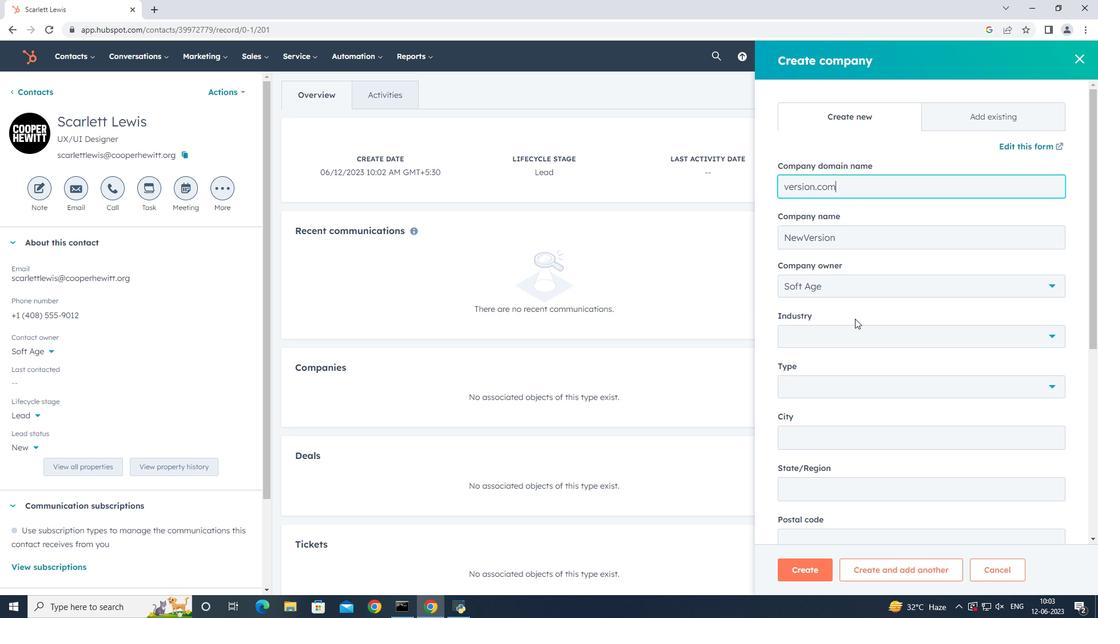 
Action: Mouse pressed left at (859, 331)
Screenshot: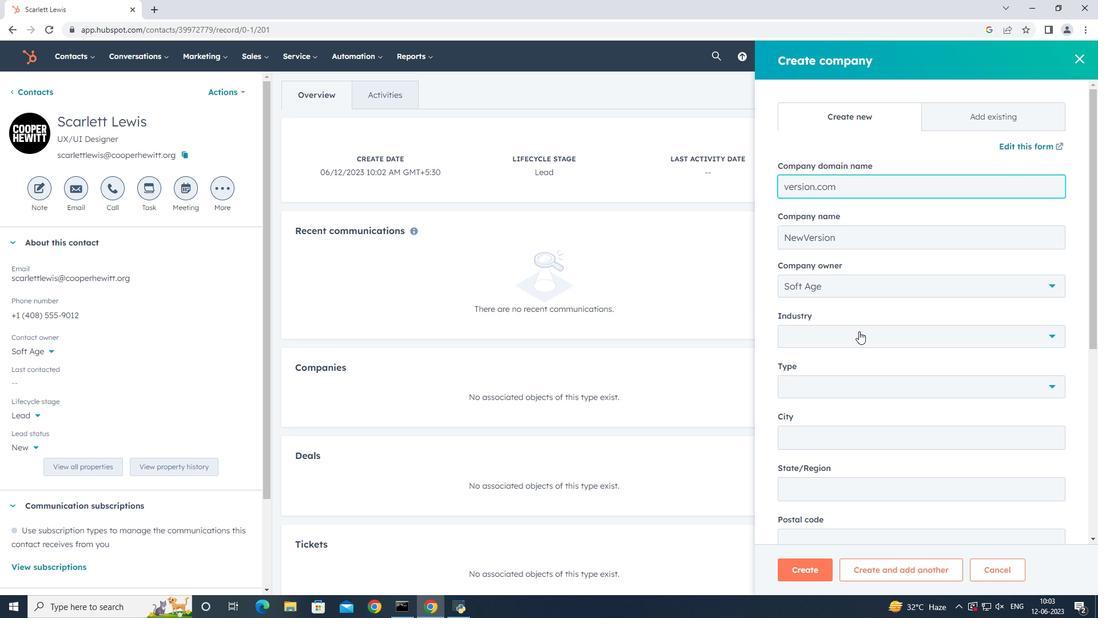 
Action: Mouse moved to (904, 336)
Screenshot: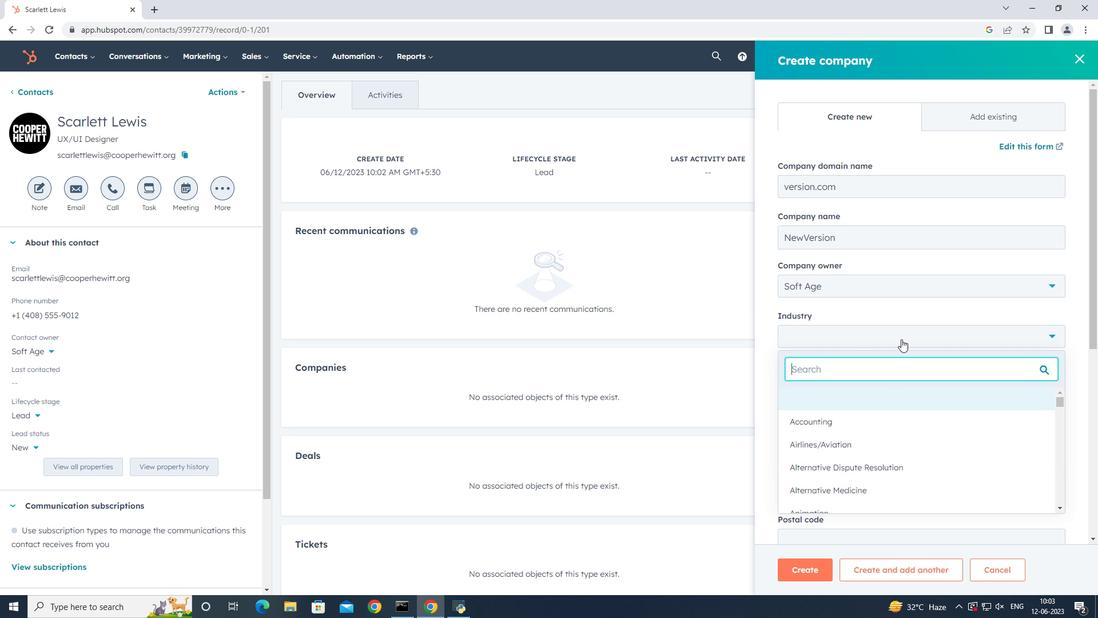 
Action: Mouse pressed left at (904, 336)
Screenshot: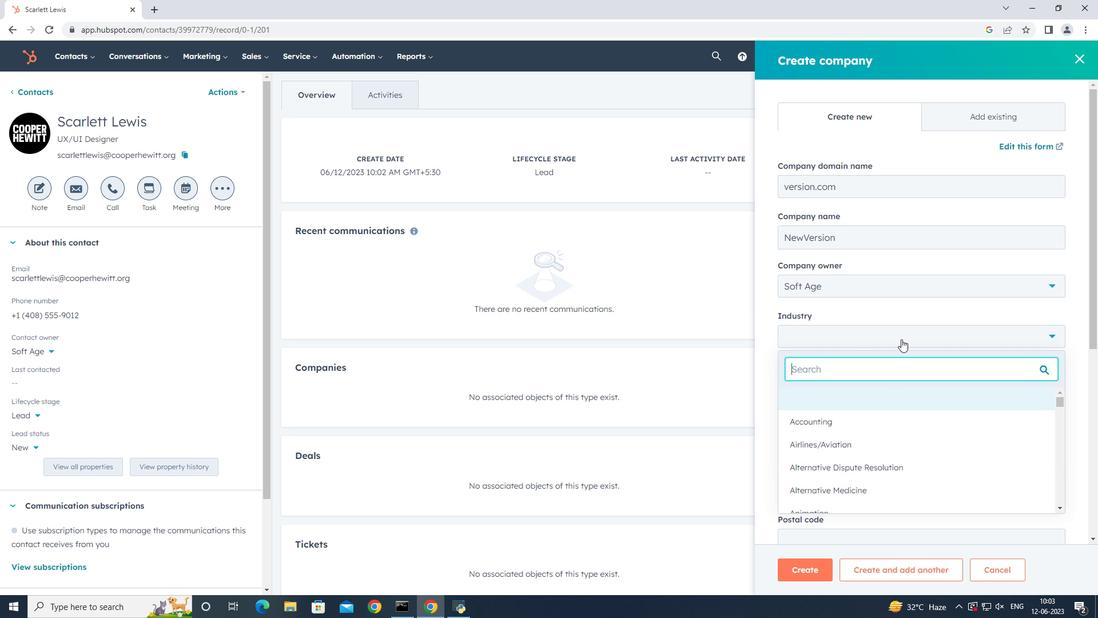 
Action: Mouse moved to (880, 389)
Screenshot: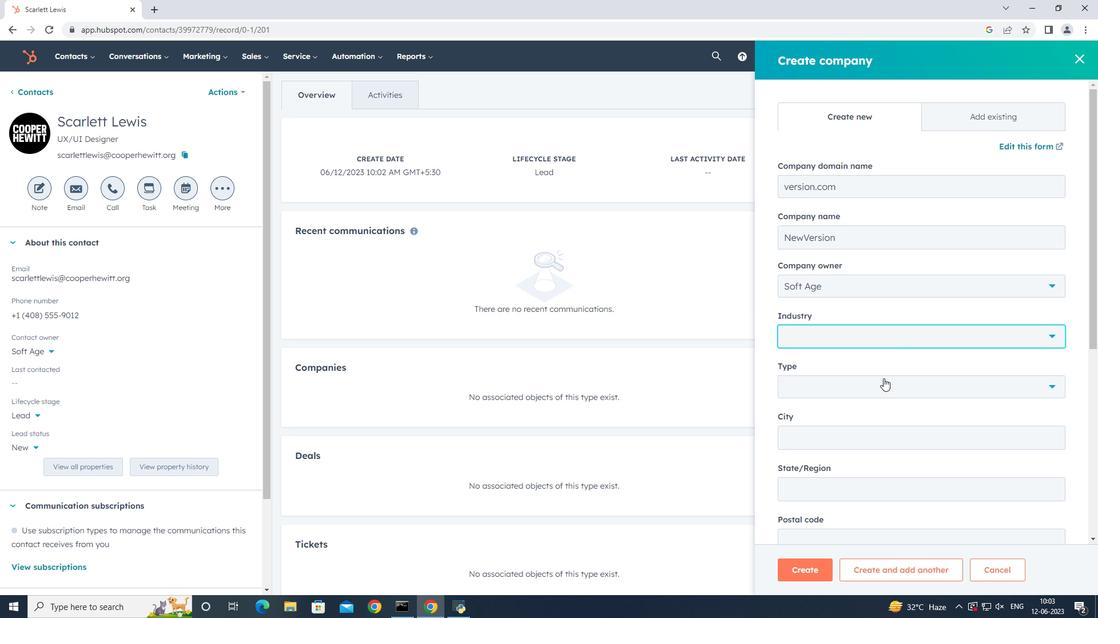 
Action: Mouse pressed left at (880, 389)
Screenshot: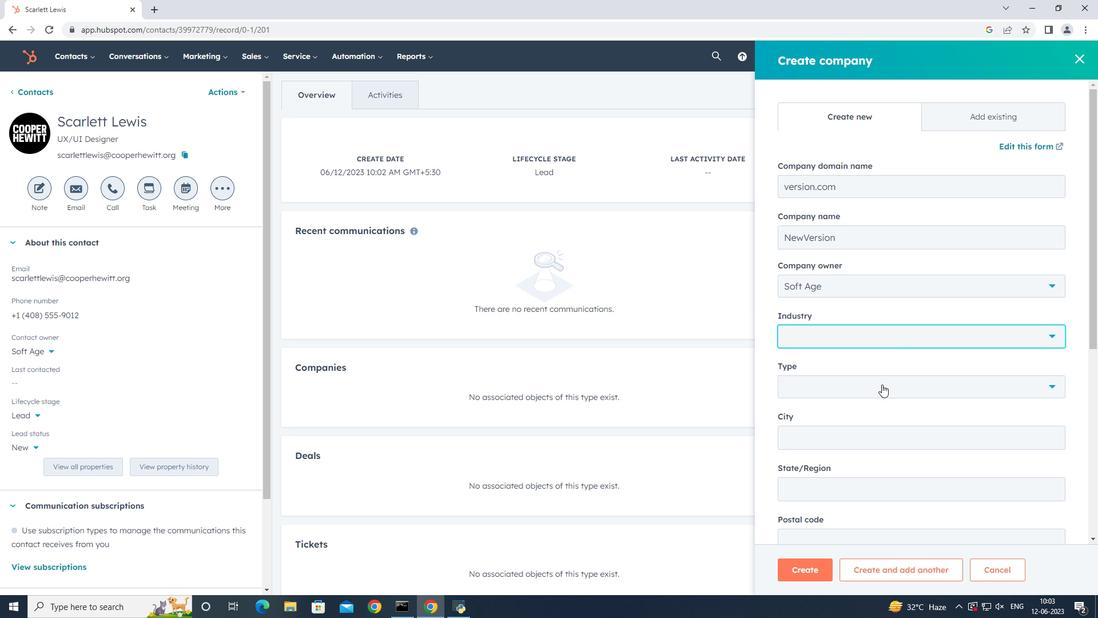 
Action: Mouse moved to (865, 502)
Screenshot: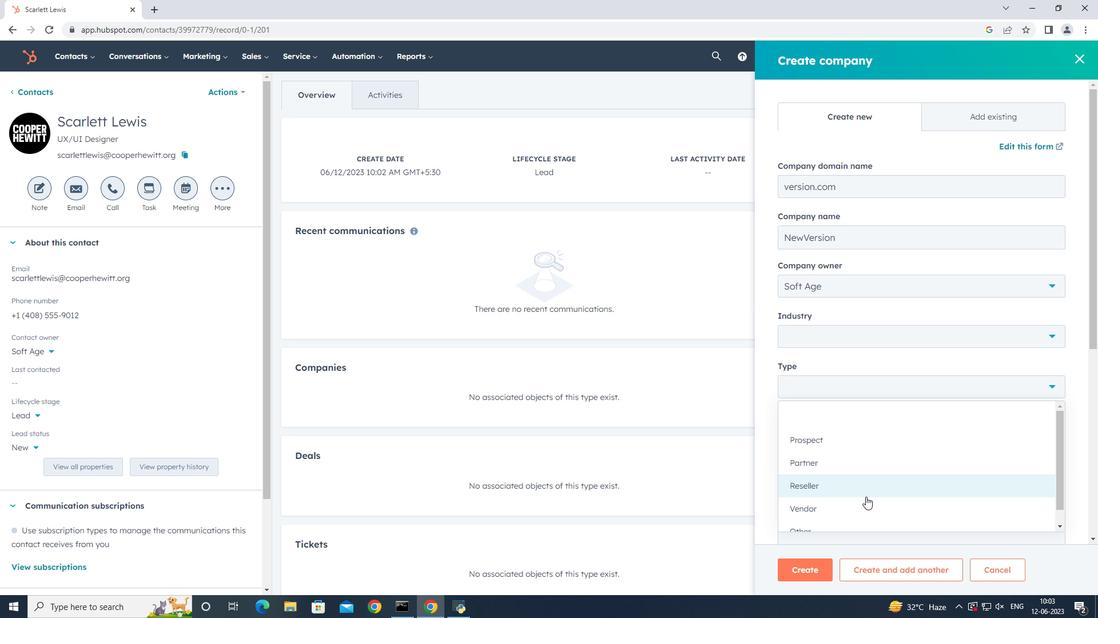 
Action: Mouse pressed left at (865, 502)
Screenshot: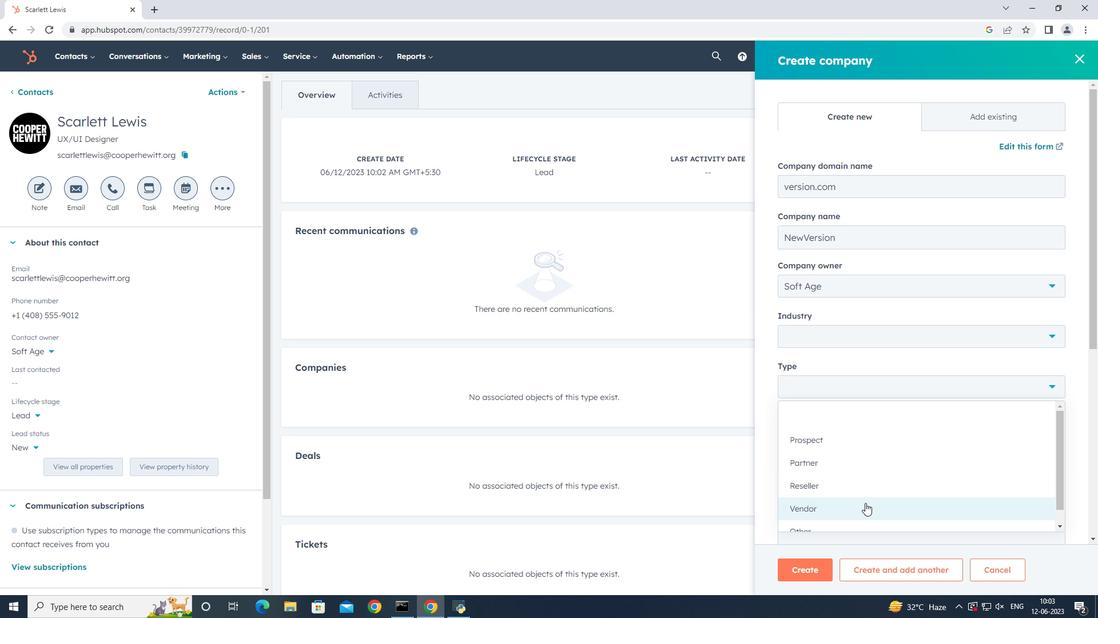 
Action: Mouse moved to (901, 461)
Screenshot: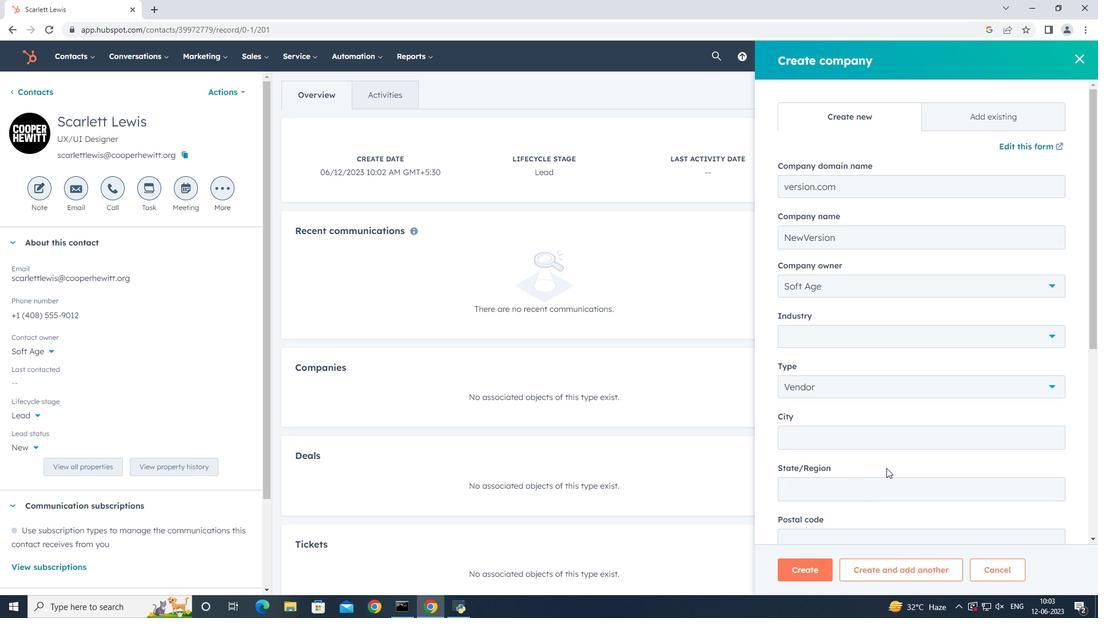 
Action: Mouse pressed left at (901, 461)
Screenshot: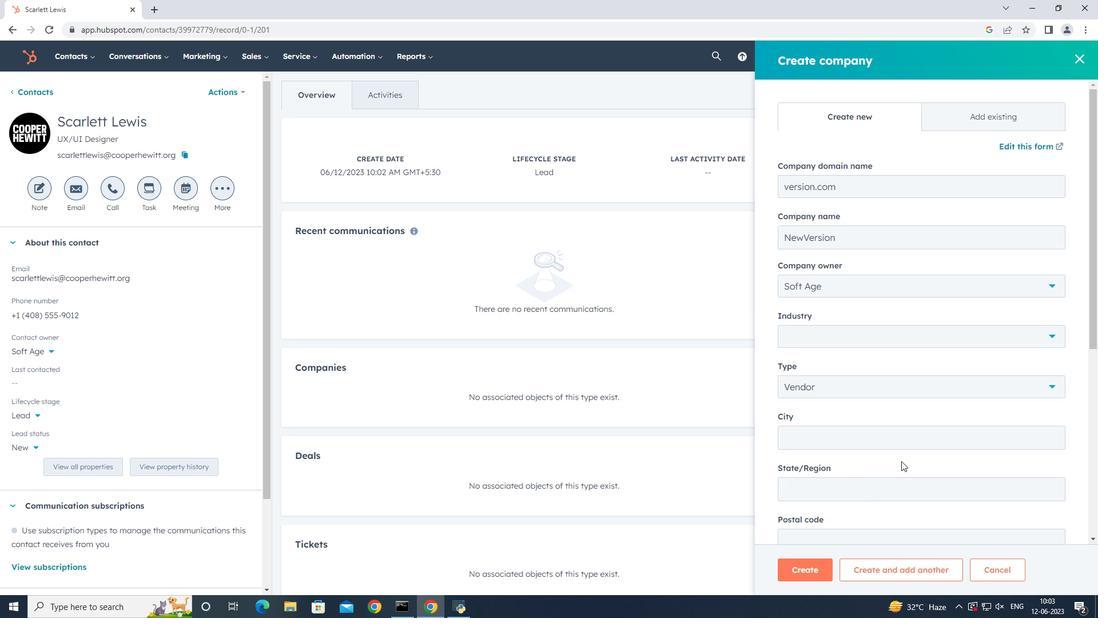 
Action: Mouse moved to (900, 461)
Screenshot: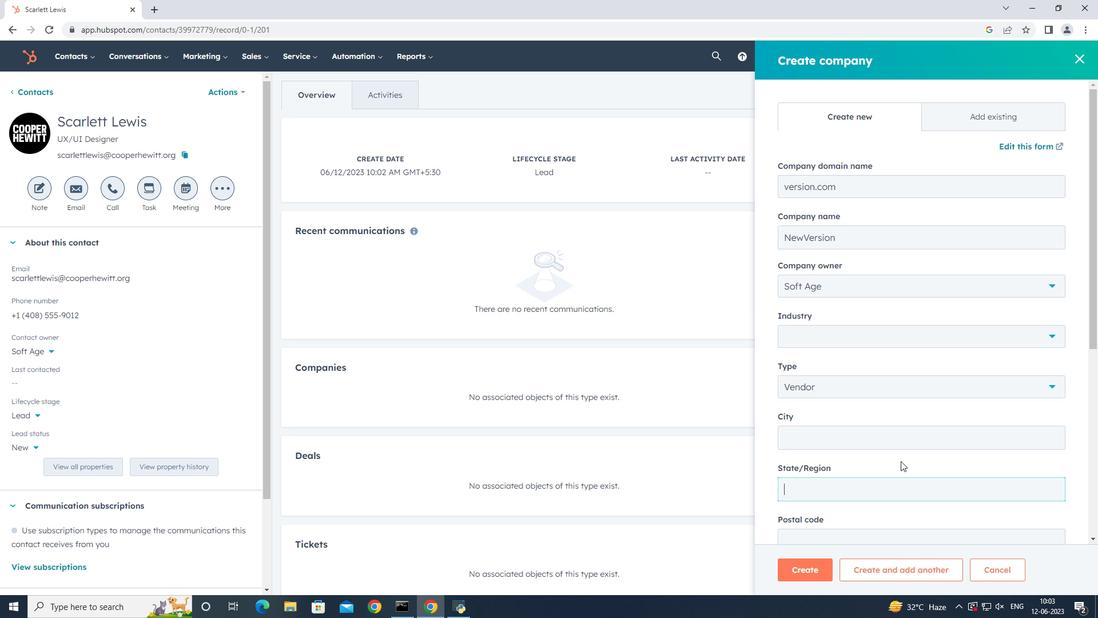 
Action: Mouse scrolled (900, 460) with delta (0, 0)
Screenshot: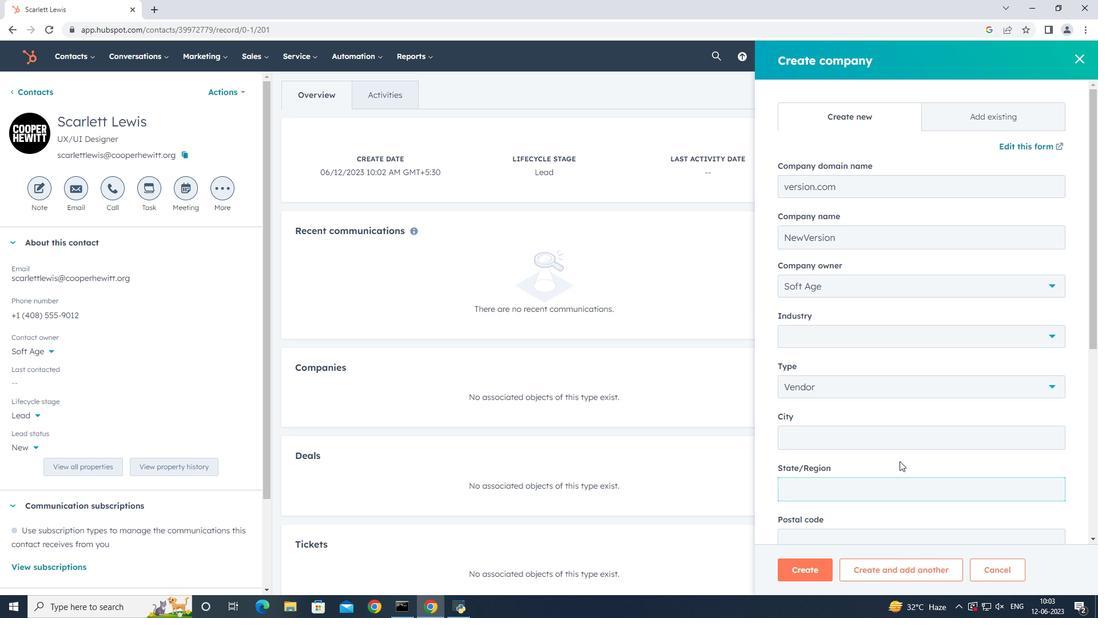 
Action: Mouse scrolled (900, 460) with delta (0, 0)
Screenshot: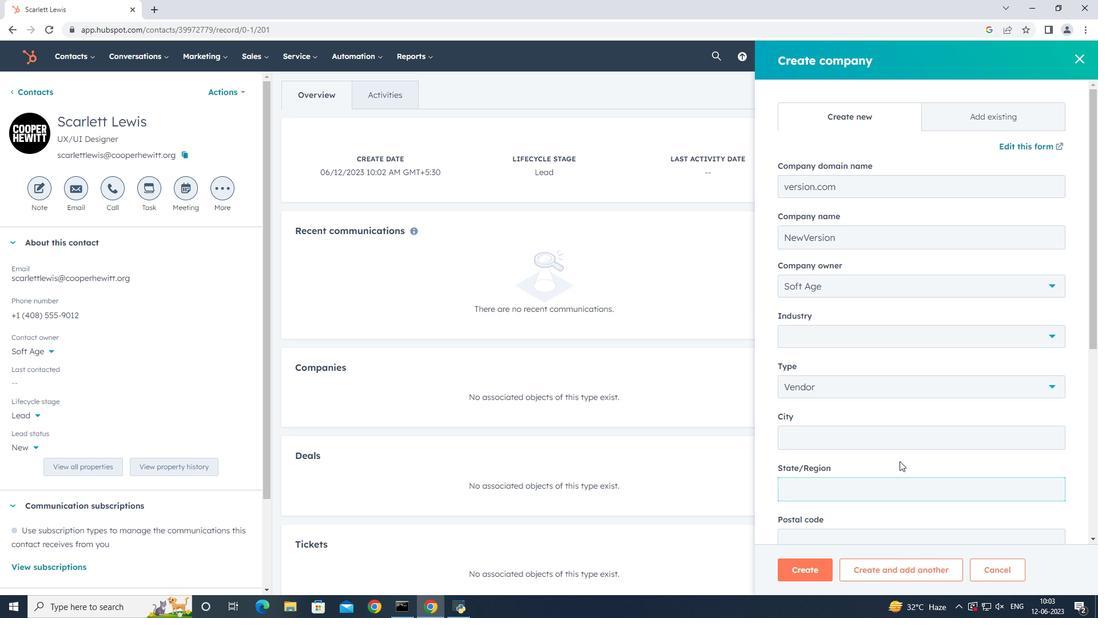 
Action: Mouse moved to (896, 337)
Screenshot: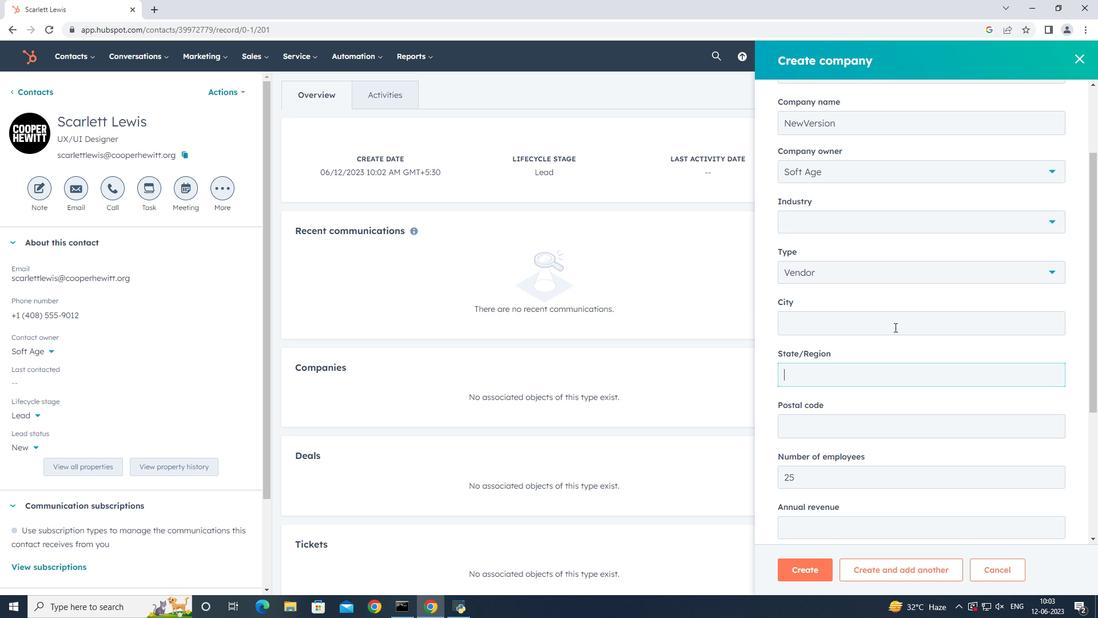 
Action: Mouse scrolled (896, 336) with delta (0, 0)
Screenshot: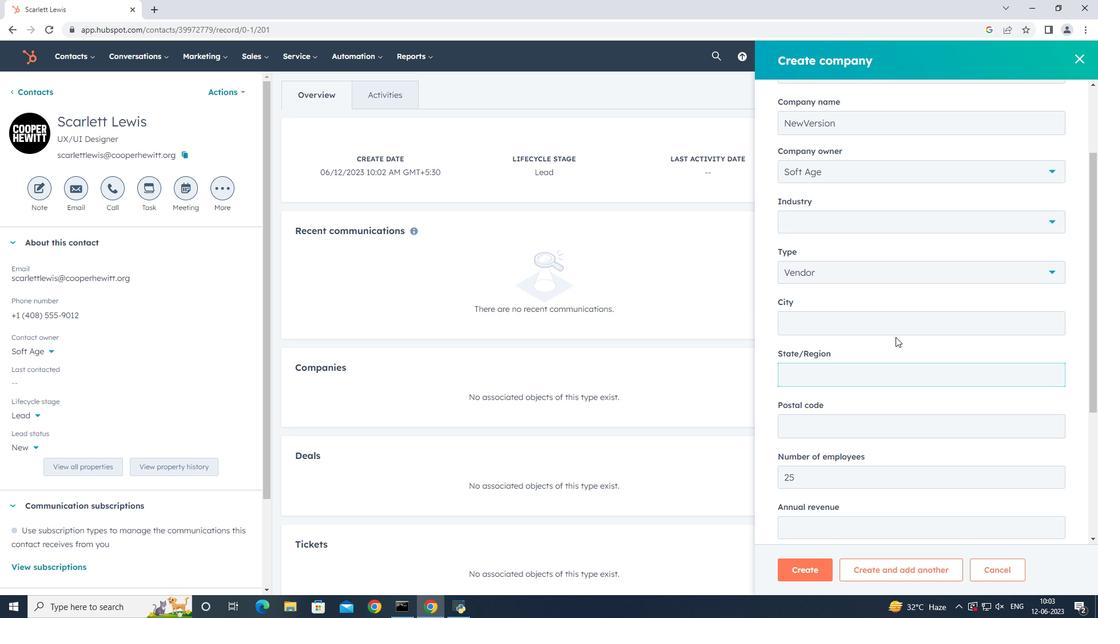 
Action: Mouse scrolled (896, 336) with delta (0, 0)
Screenshot: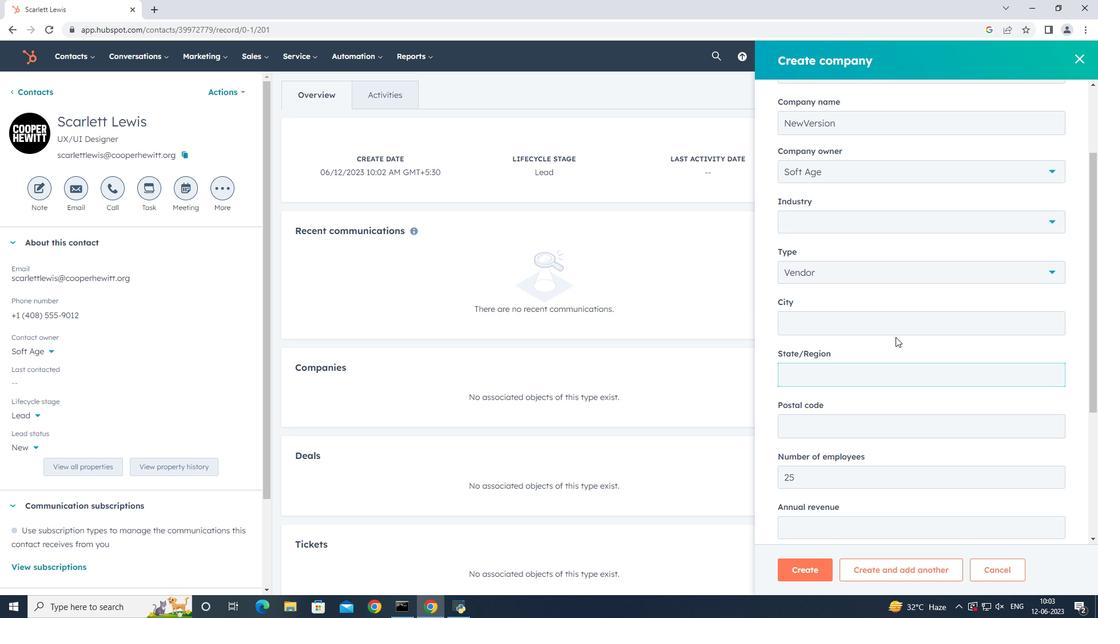 
Action: Mouse scrolled (896, 336) with delta (0, 0)
Screenshot: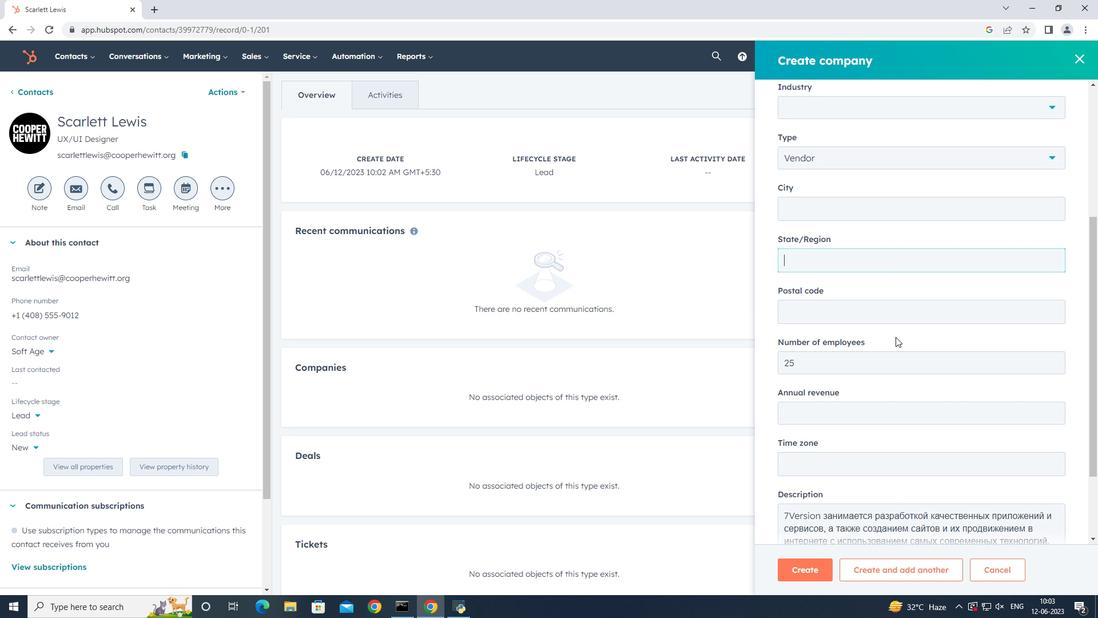 
Action: Mouse scrolled (896, 336) with delta (0, 0)
Screenshot: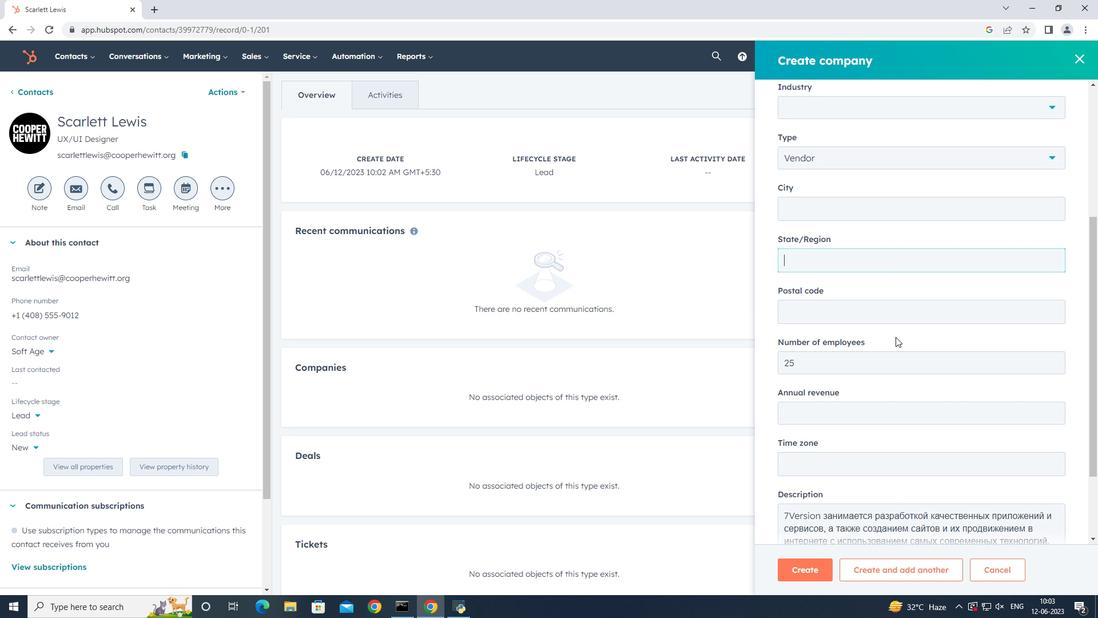 
Action: Mouse scrolled (896, 336) with delta (0, 0)
Screenshot: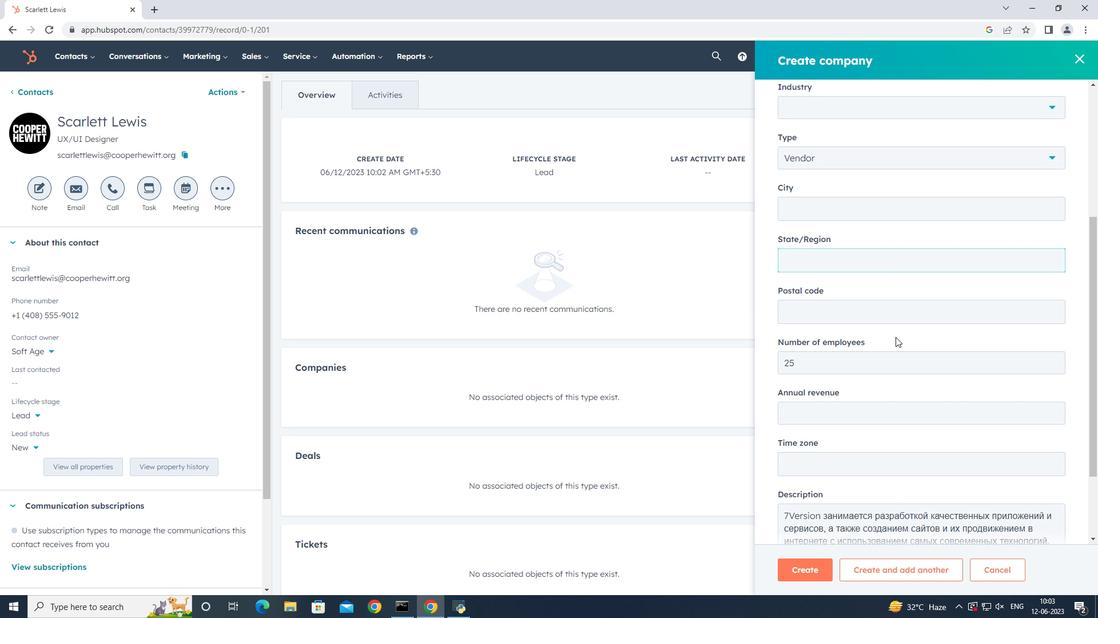 
Action: Mouse scrolled (896, 336) with delta (0, 0)
Screenshot: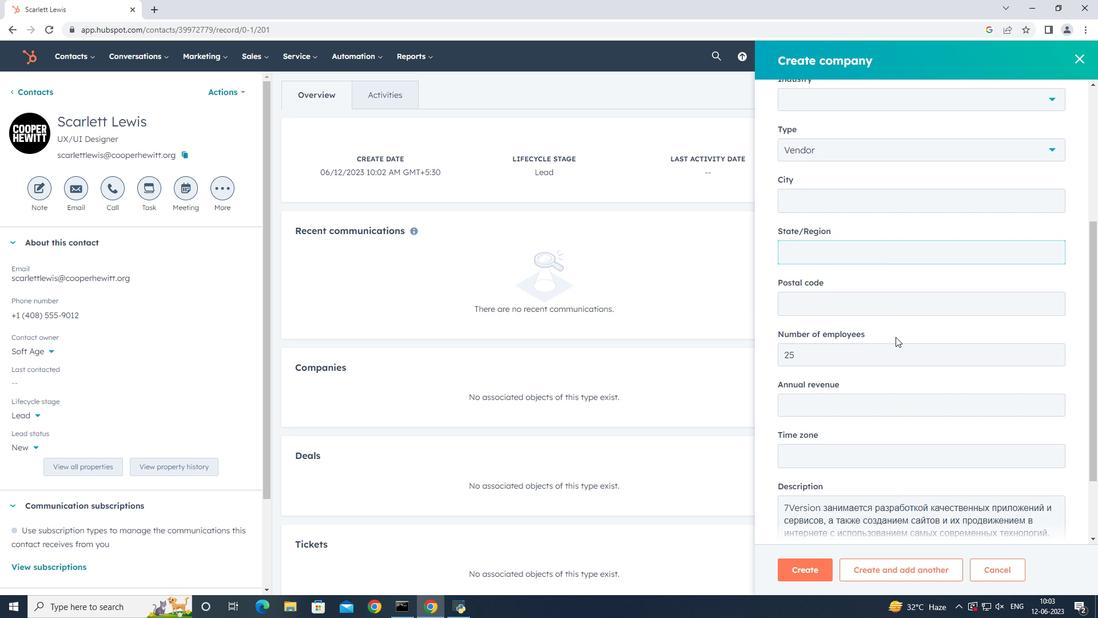 
Action: Mouse moved to (808, 565)
Screenshot: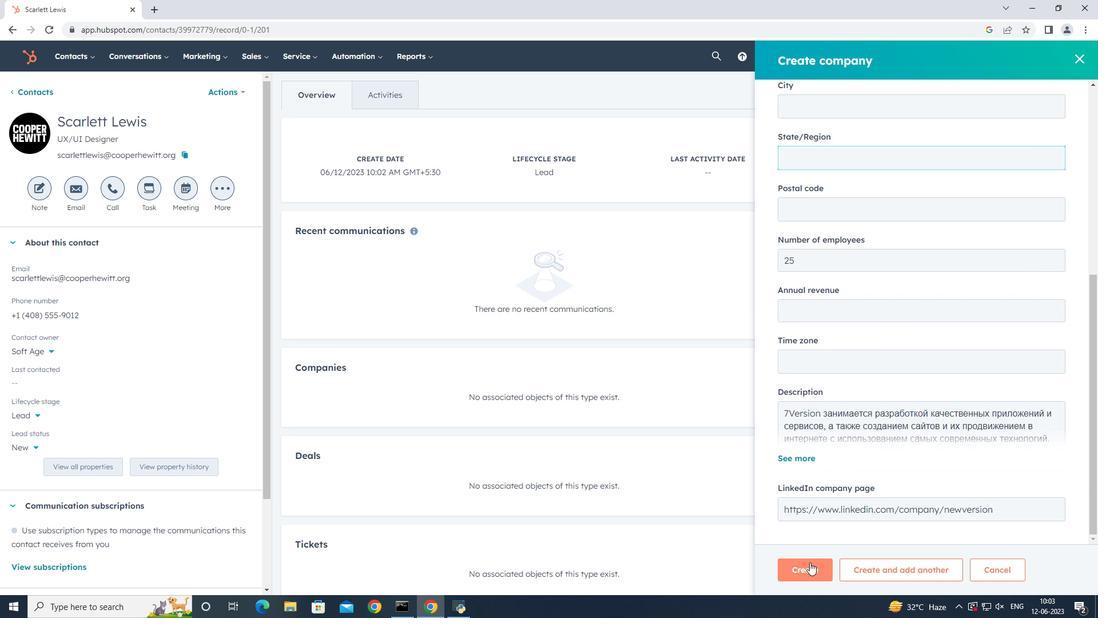 
Action: Mouse pressed left at (808, 565)
Screenshot: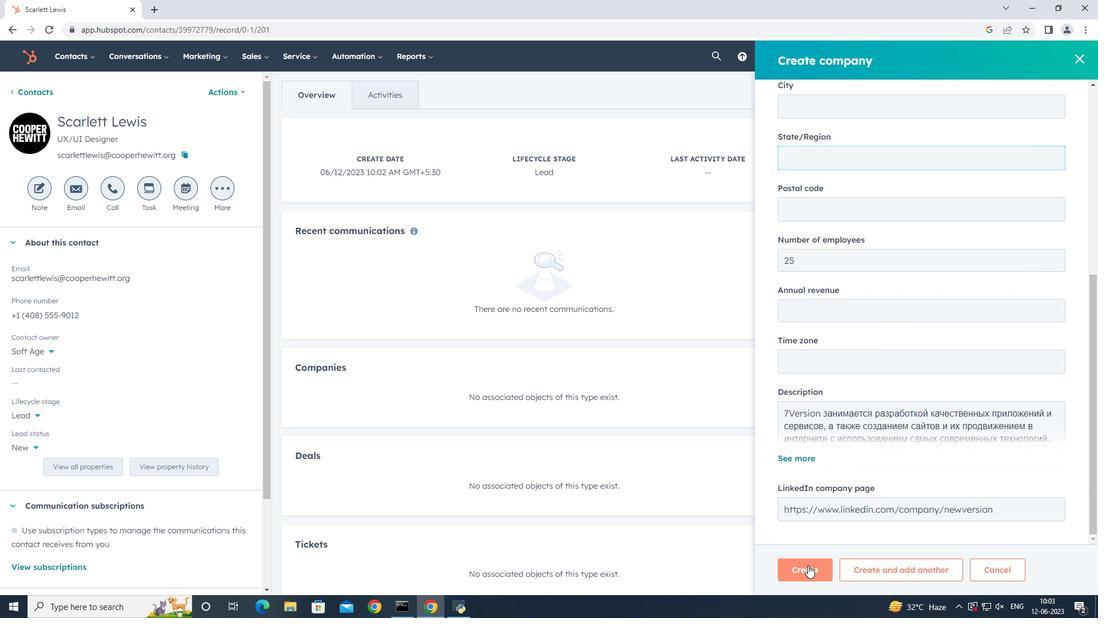 
Action: Mouse moved to (656, 560)
Screenshot: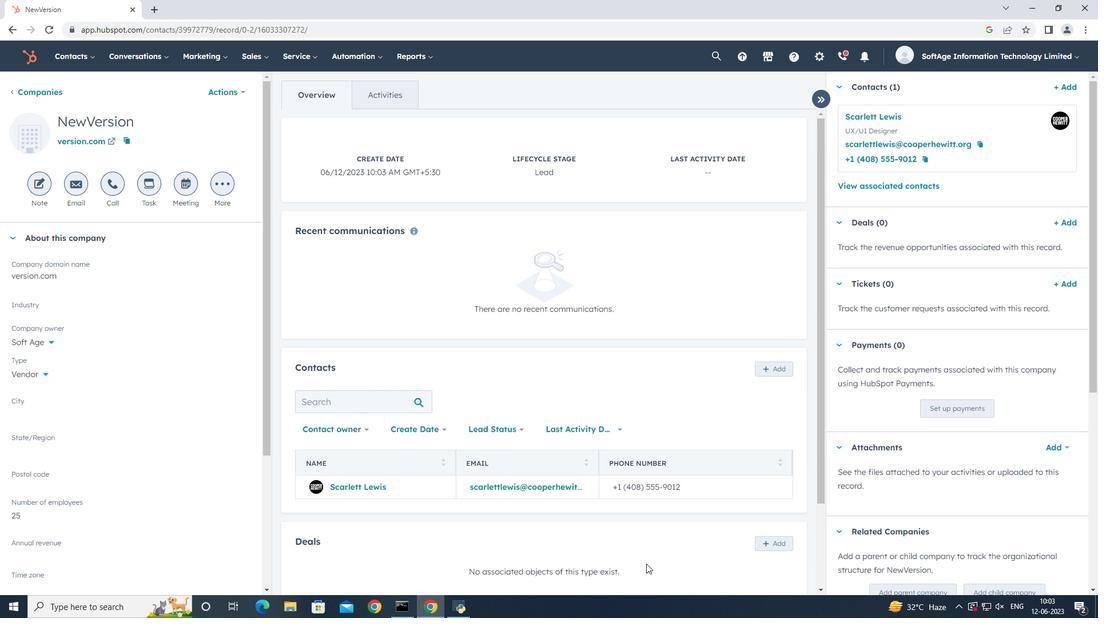 
